 Task: In the Contact  JohnJackson@Zoho.com, Create email and send with subject: 'Elevate Your Success: Introducing a Transformative Opportunity', and with mail content 'Greetings,_x000D_
We're thrilled to introduce you to an exciting opportunity that will transform your industry. Get ready for a journey of innovation and success!_x000D_
Warm Regards', attach the document: Agenda.pdf and insert image: visitingcard.jpg. Below Warm Regards, write Linkedin and insert the URL: 'in.linkedin.com'. Mark checkbox to create task to follow up : In 1 week. Logged in from softage.10@softage.net
Action: Mouse moved to (92, 66)
Screenshot: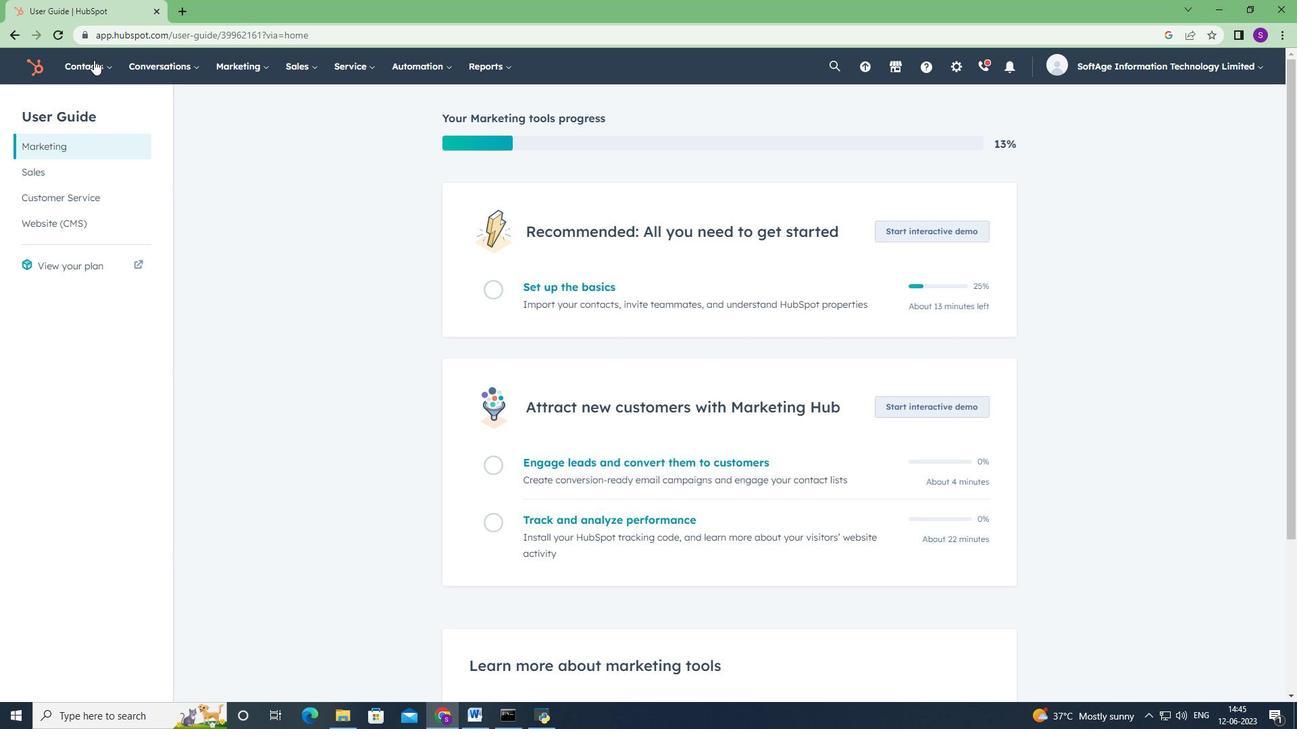 
Action: Mouse pressed left at (92, 66)
Screenshot: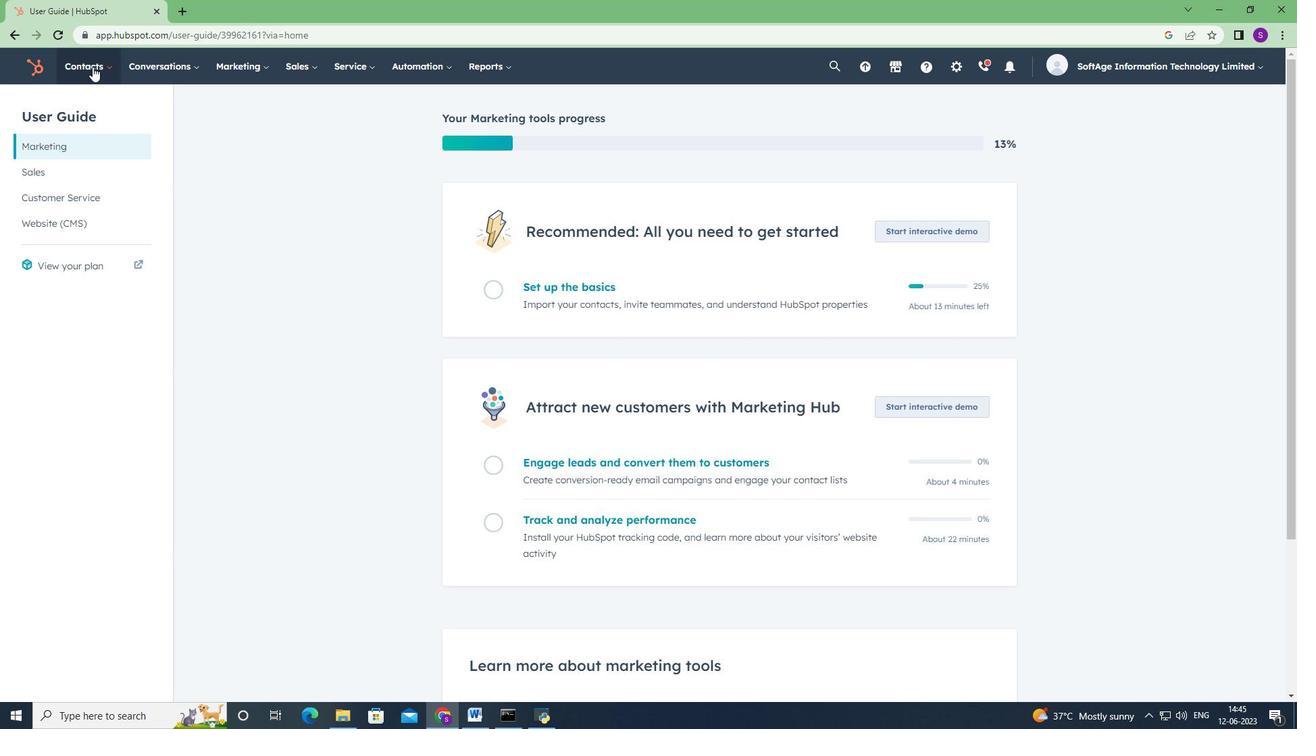 
Action: Mouse moved to (103, 103)
Screenshot: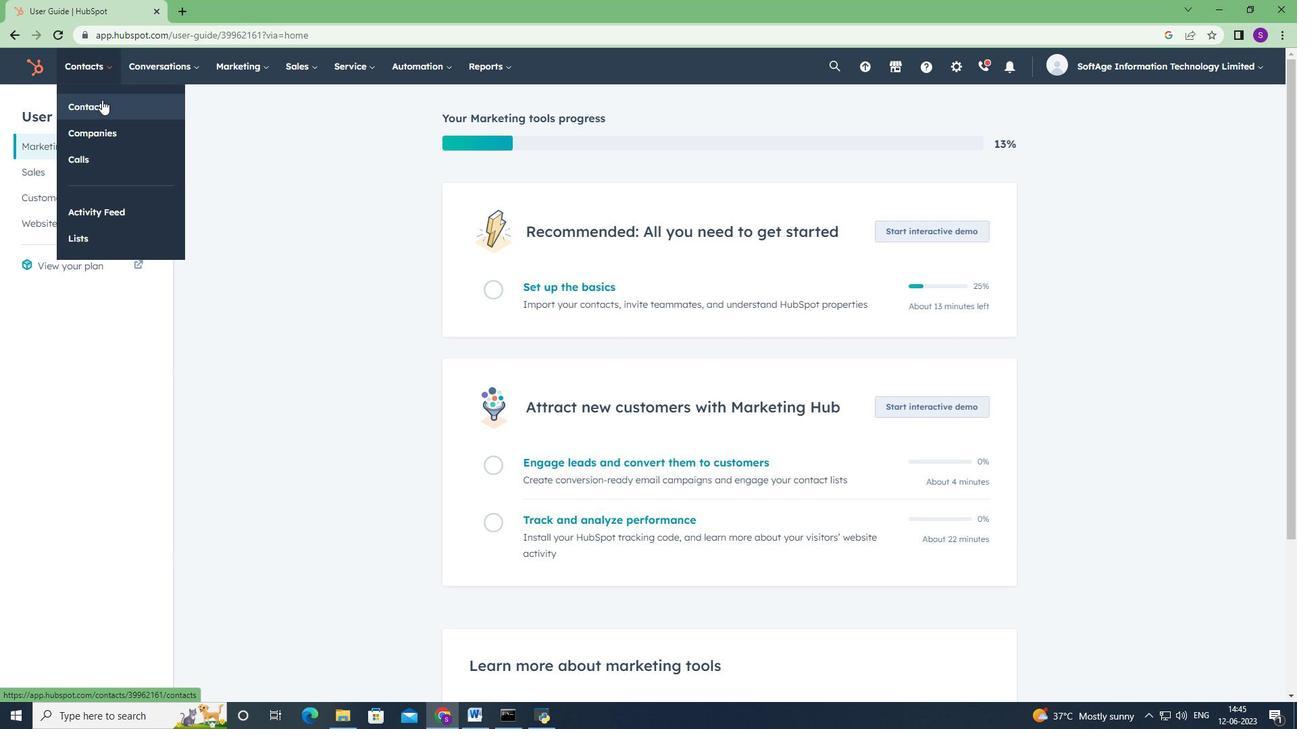 
Action: Mouse pressed left at (103, 103)
Screenshot: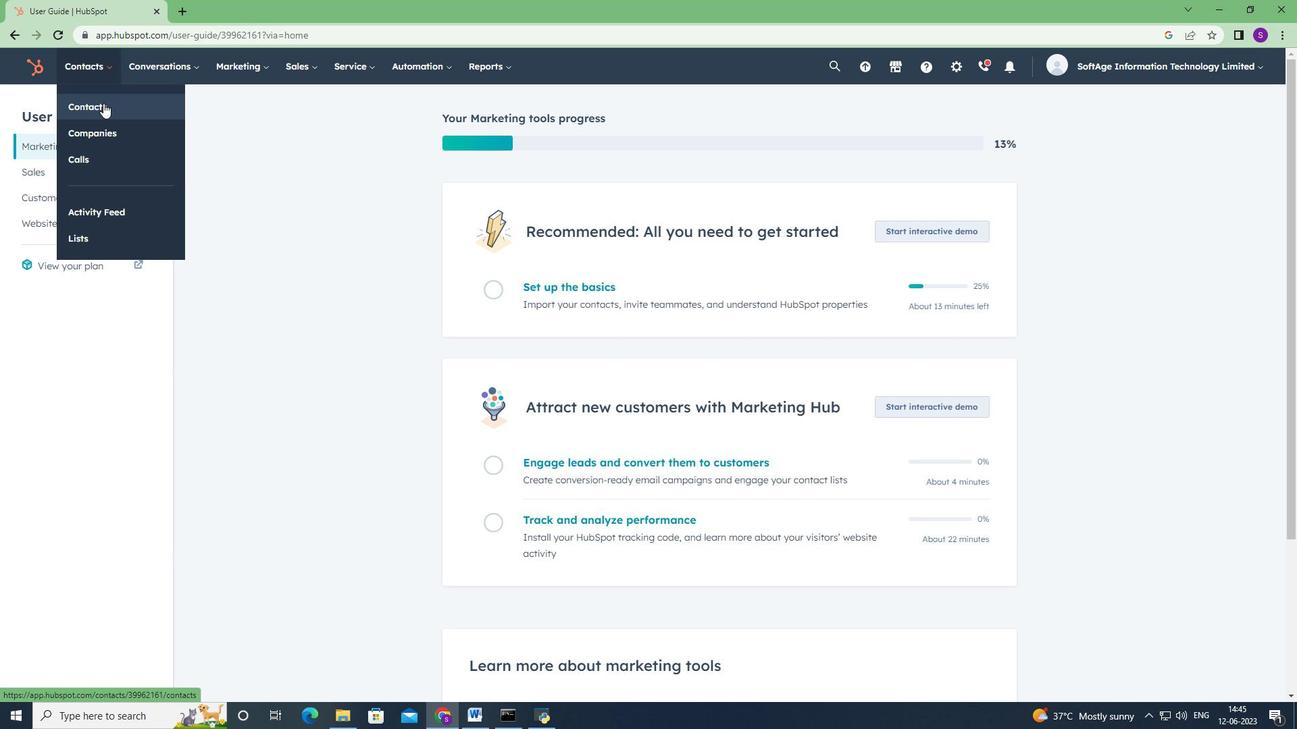
Action: Mouse moved to (117, 224)
Screenshot: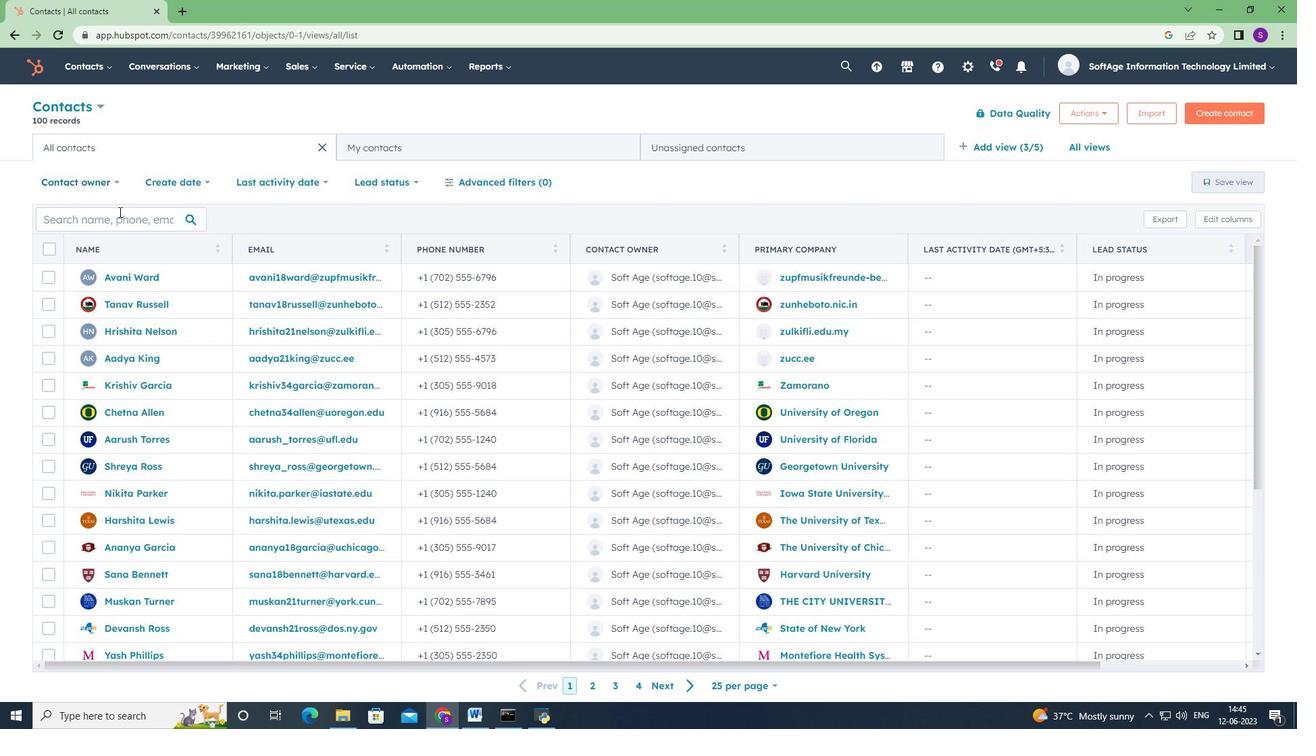 
Action: Mouse pressed left at (117, 224)
Screenshot: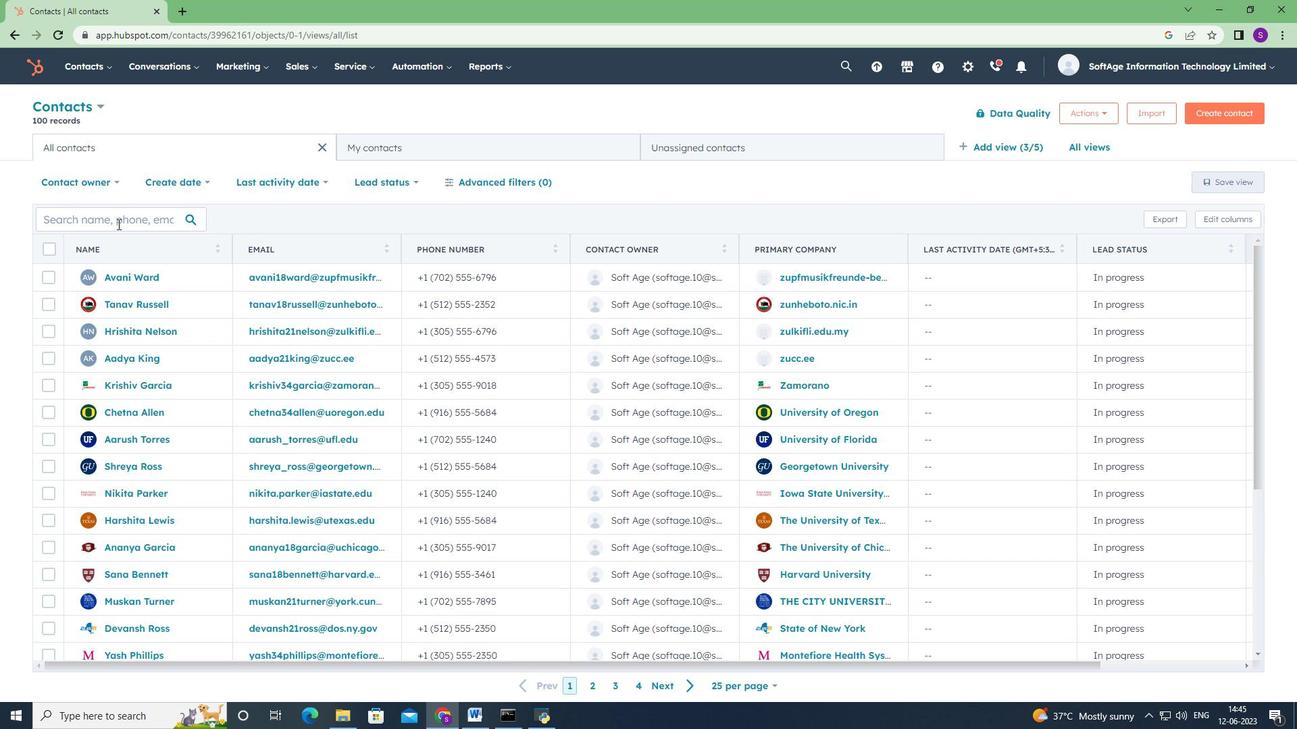 
Action: Mouse moved to (116, 224)
Screenshot: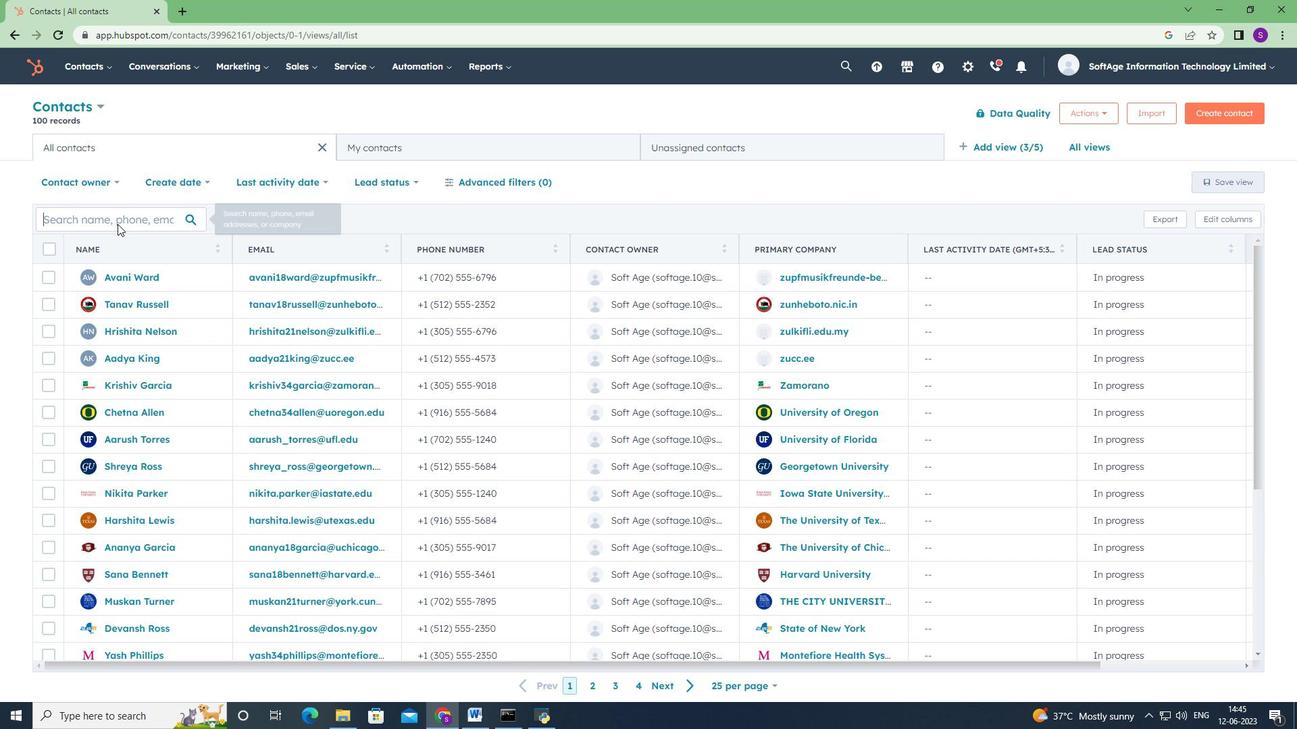 
Action: Key pressed <Key.shift>John<Key.shift>Jackson<Key.shift>@zoha<Key.backspace>o.com
Screenshot: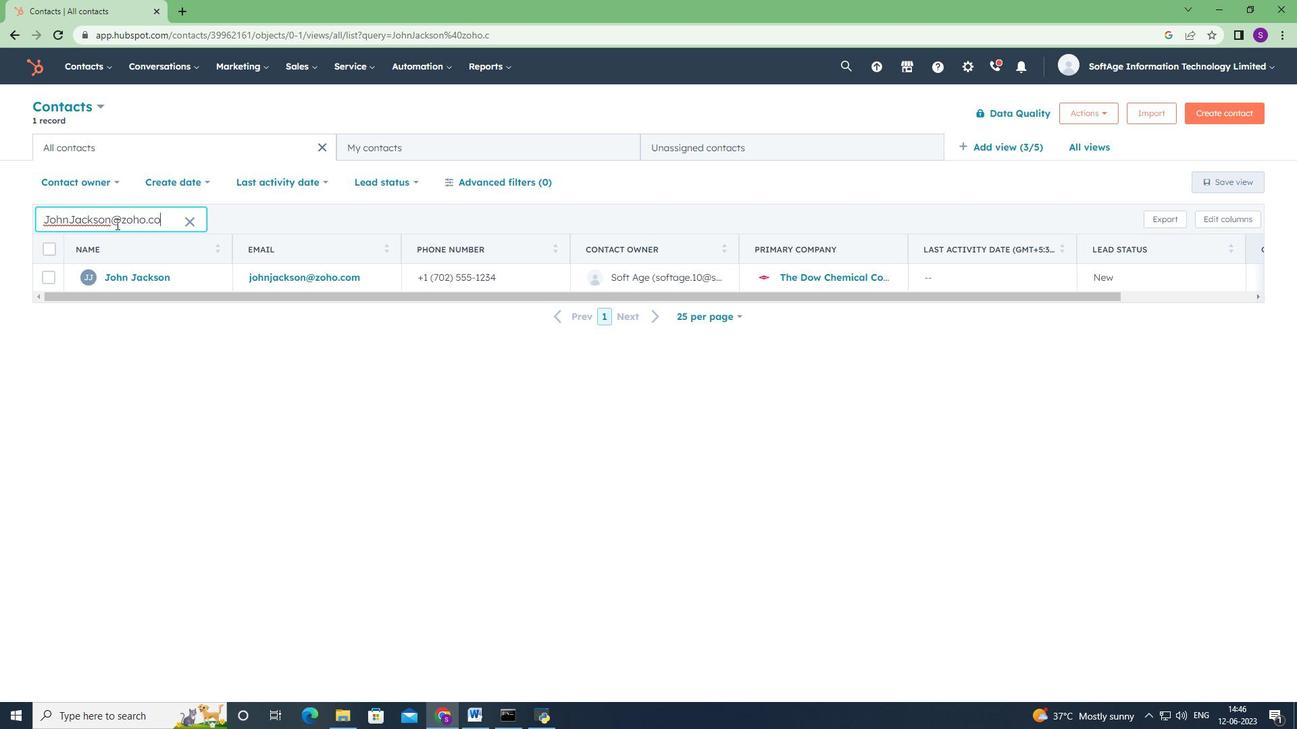 
Action: Mouse moved to (138, 279)
Screenshot: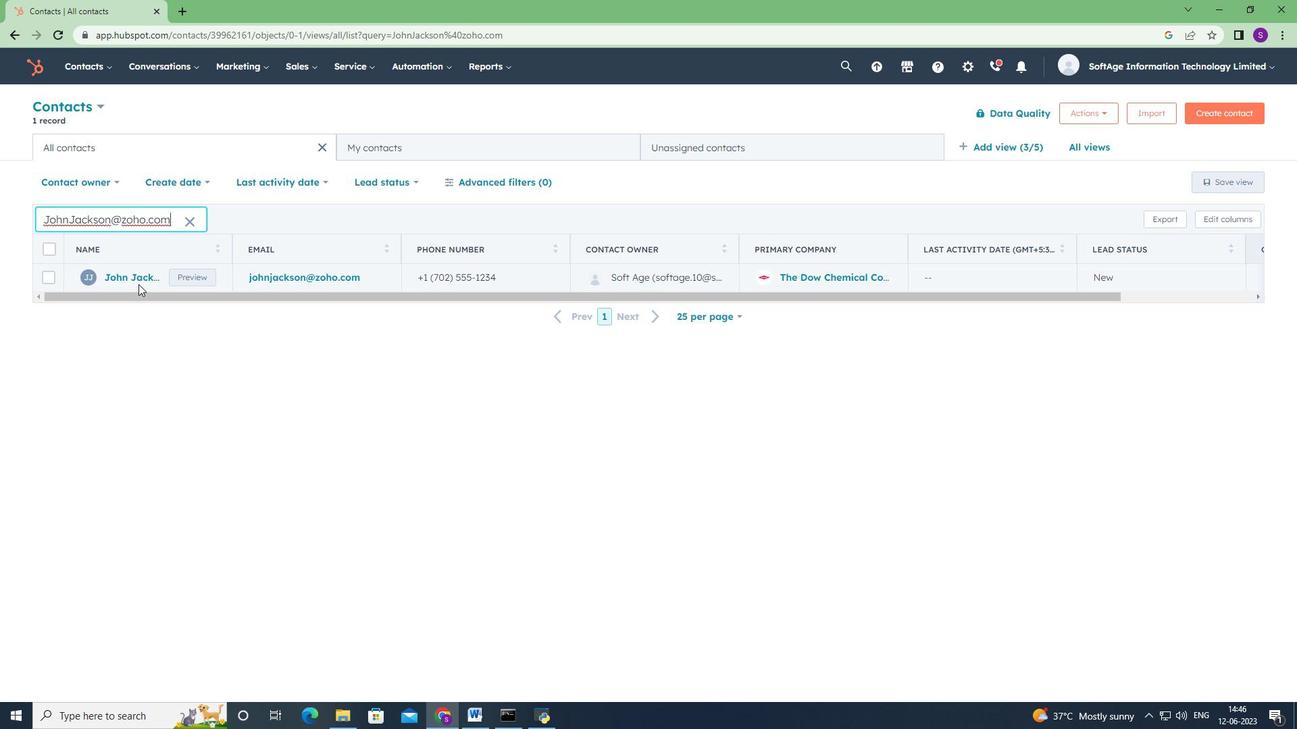 
Action: Mouse pressed left at (138, 279)
Screenshot: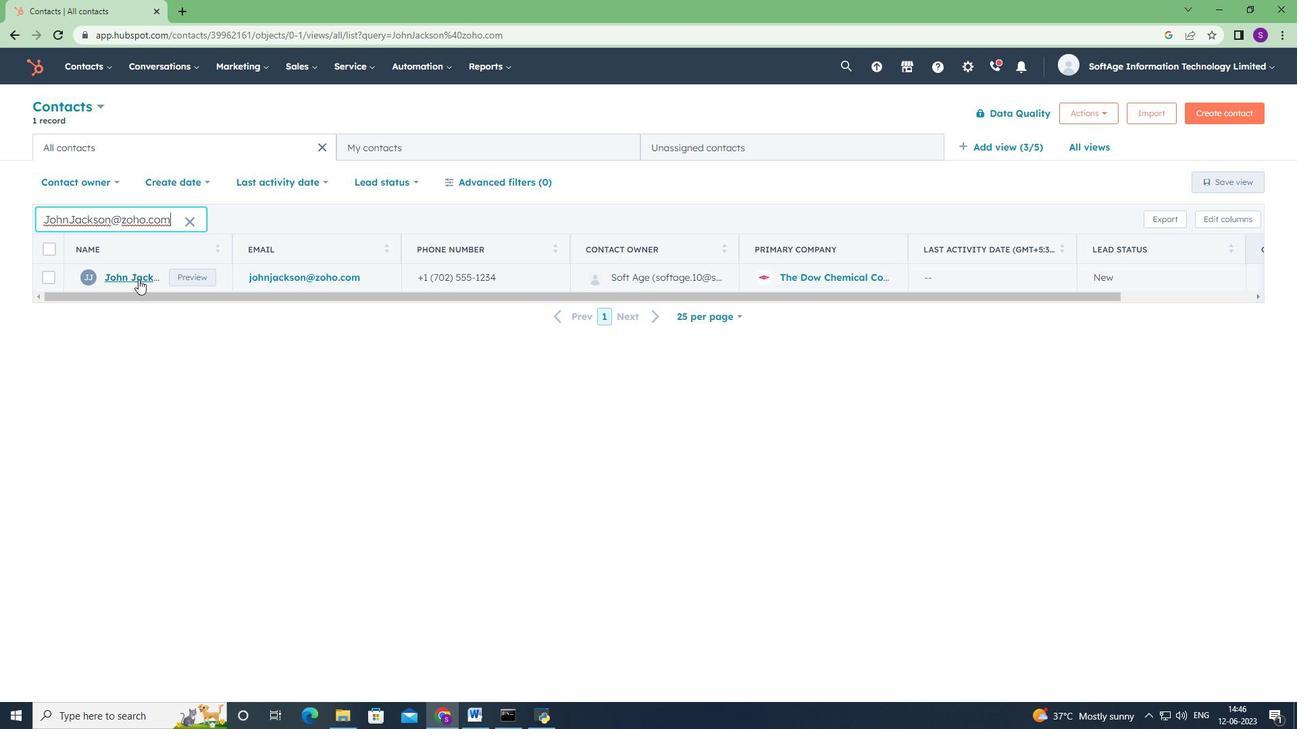 
Action: Mouse moved to (91, 233)
Screenshot: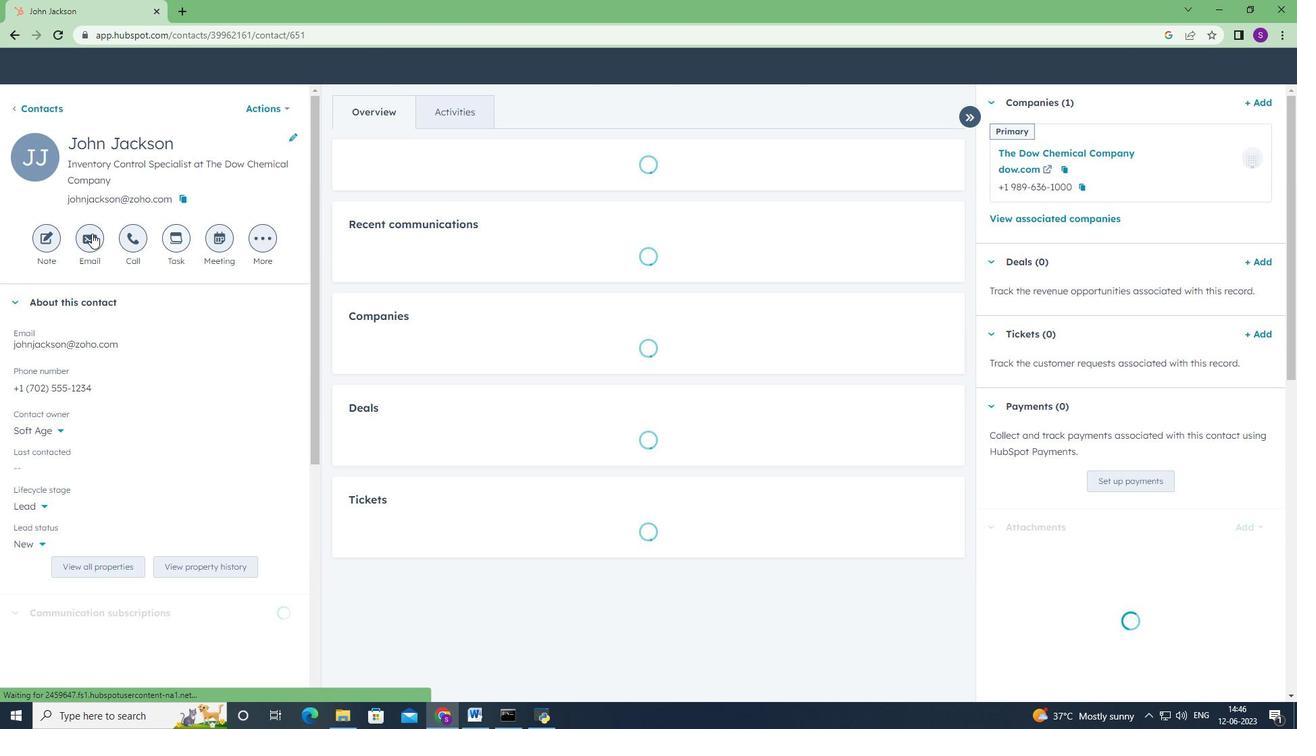 
Action: Mouse pressed left at (91, 233)
Screenshot: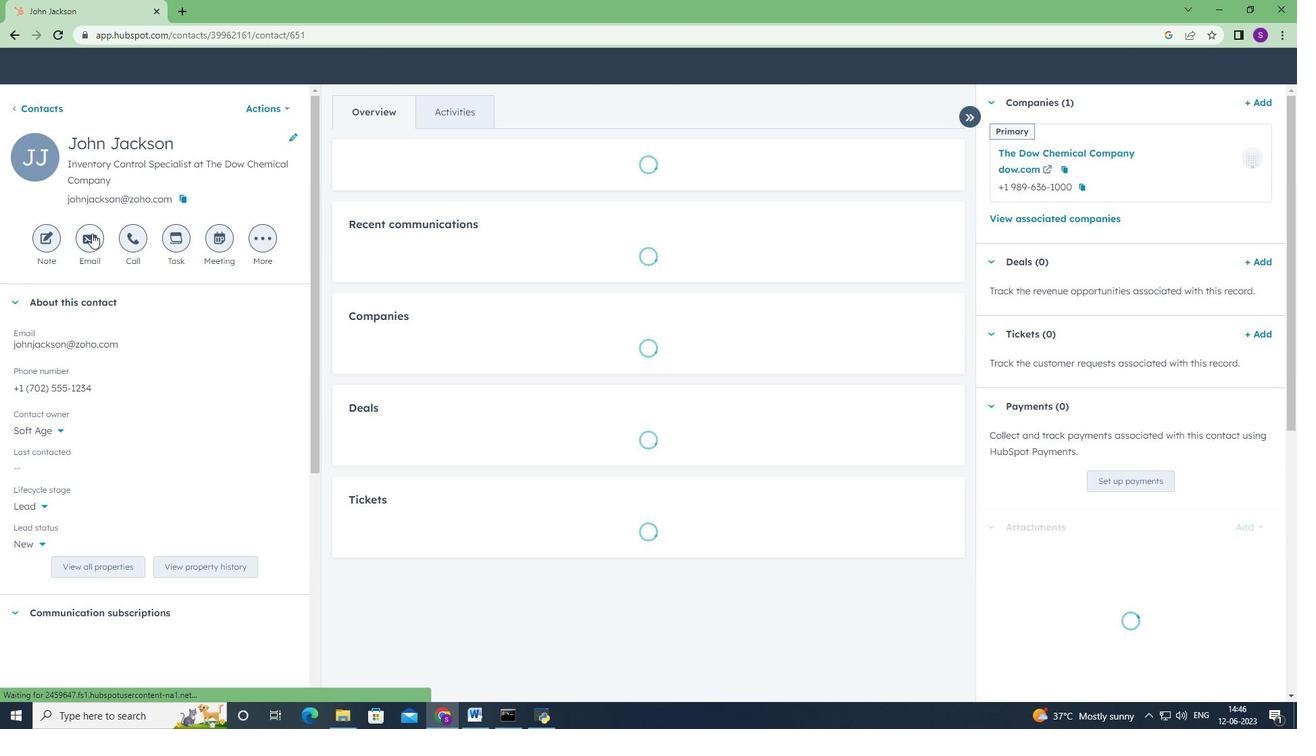 
Action: Mouse moved to (819, 485)
Screenshot: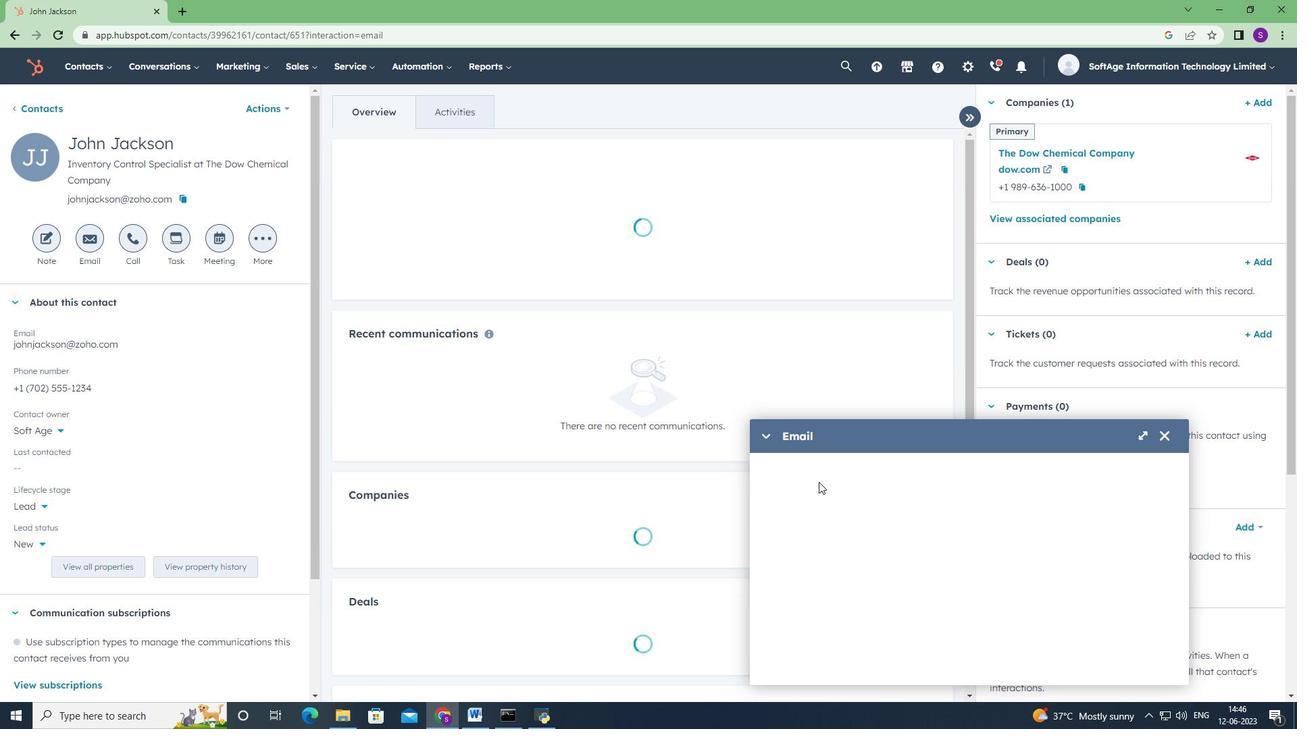
Action: Mouse scrolled (819, 485) with delta (0, 0)
Screenshot: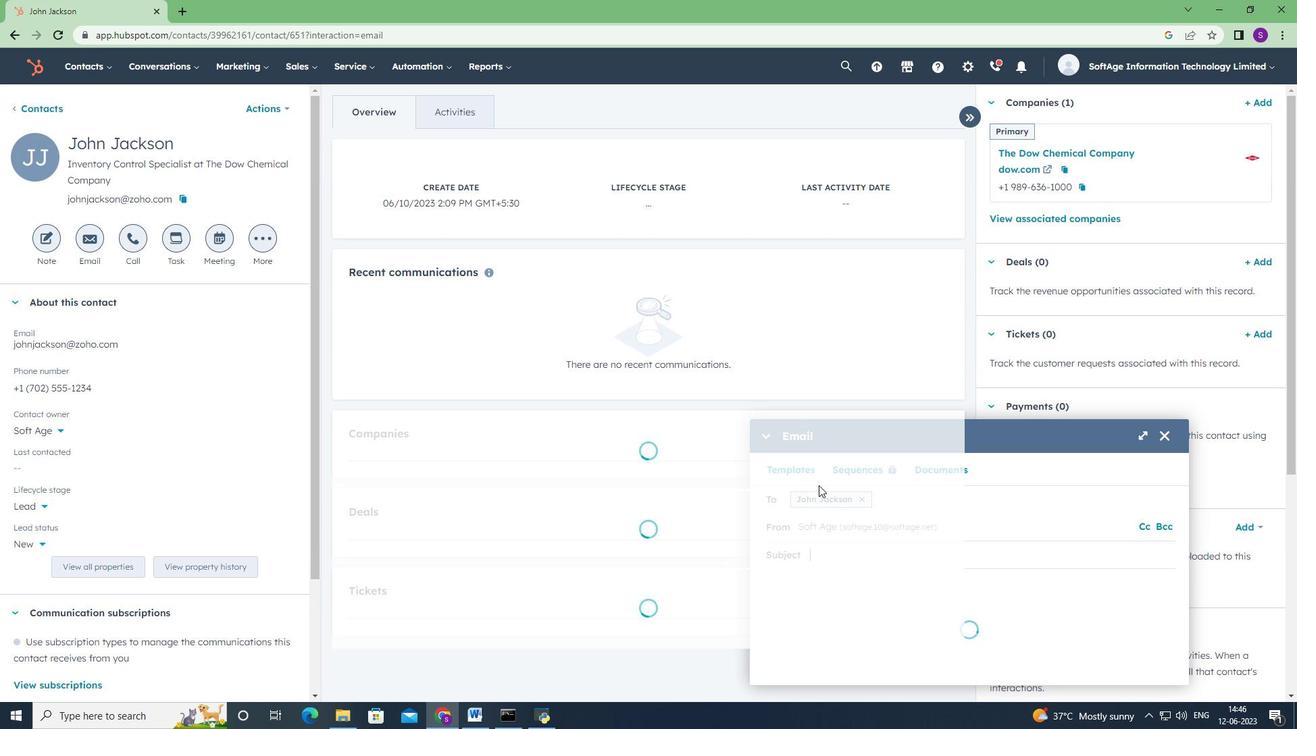 
Action: Mouse scrolled (819, 485) with delta (0, 0)
Screenshot: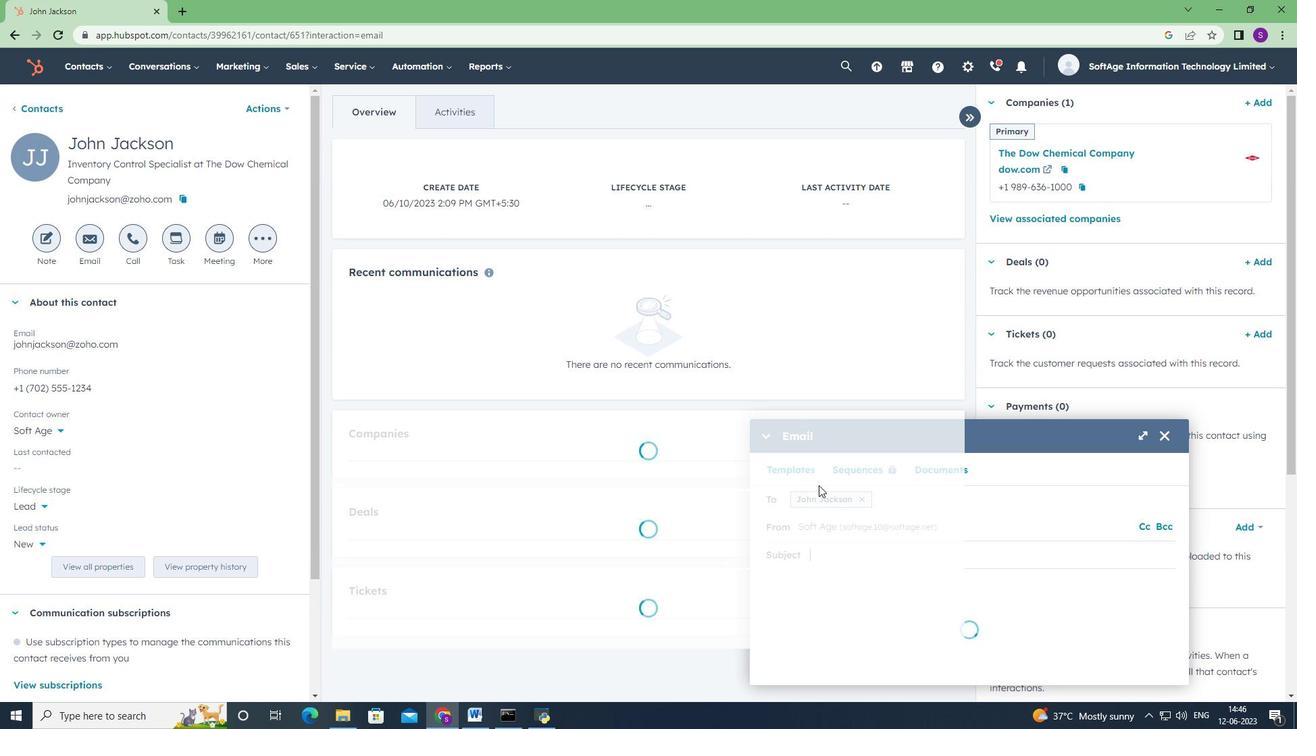
Action: Mouse scrolled (819, 485) with delta (0, 0)
Screenshot: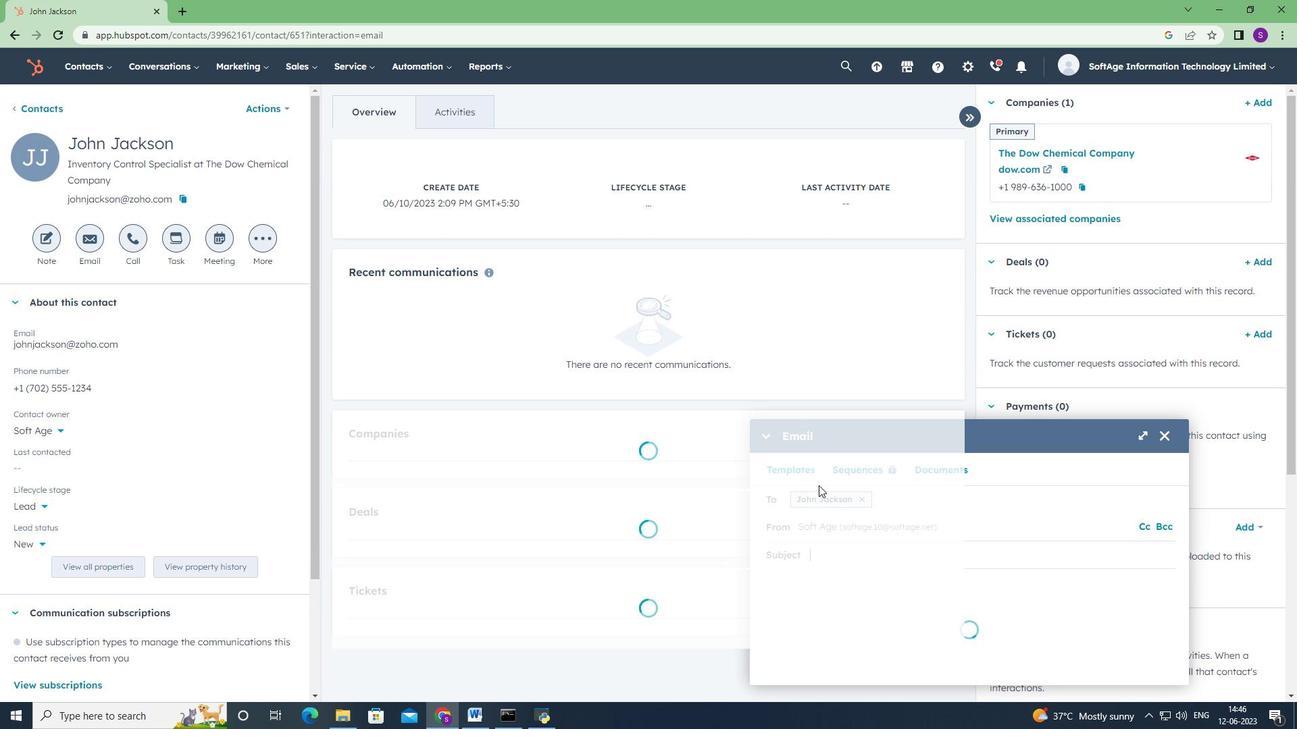 
Action: Mouse moved to (821, 456)
Screenshot: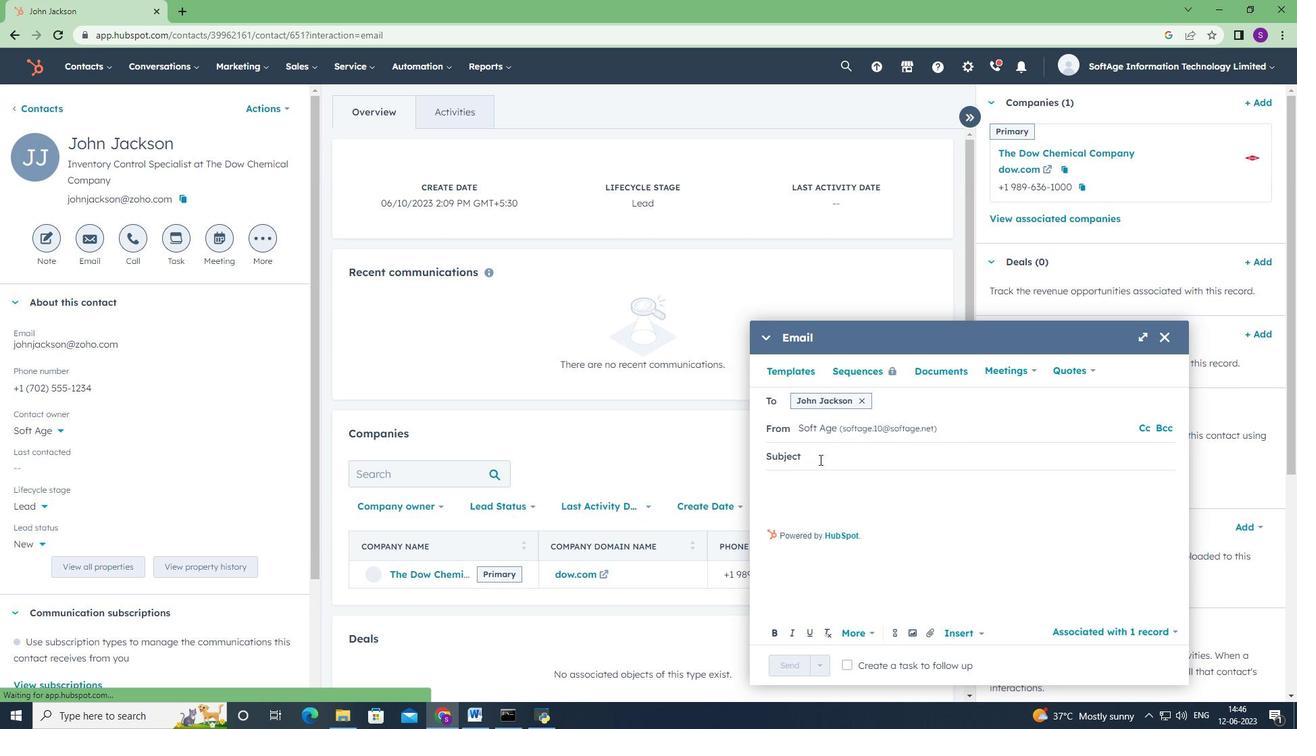
Action: Mouse pressed left at (821, 456)
Screenshot: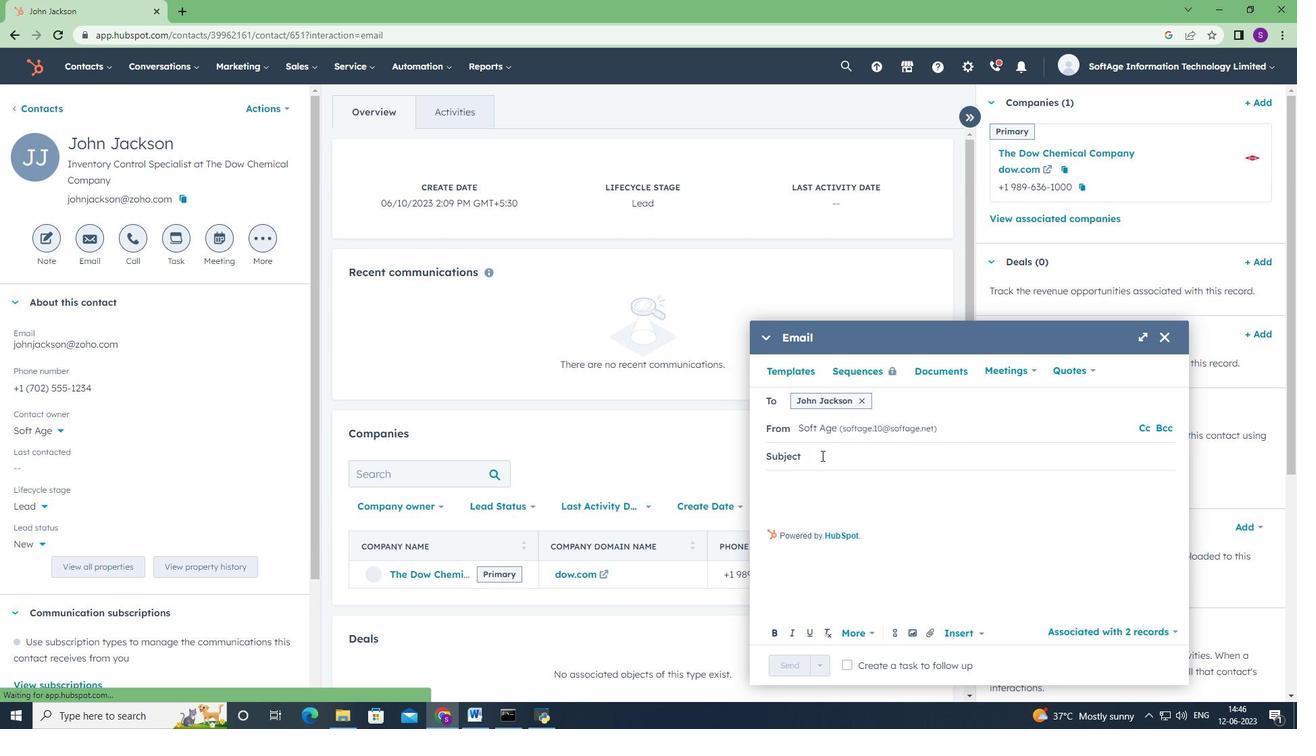 
Action: Key pressed <Key.shift><Key.shift><Key.shift><Key.shift><Key.shift>Elevate<Key.space><Key.shift>Your<Key.space><Key.shift>Success<Key.shift>:<Key.space><Key.shift>Introducing<Key.space>a<Key.space><Key.shift>Transformative<Key.space><Key.shift>Opportunity
Screenshot: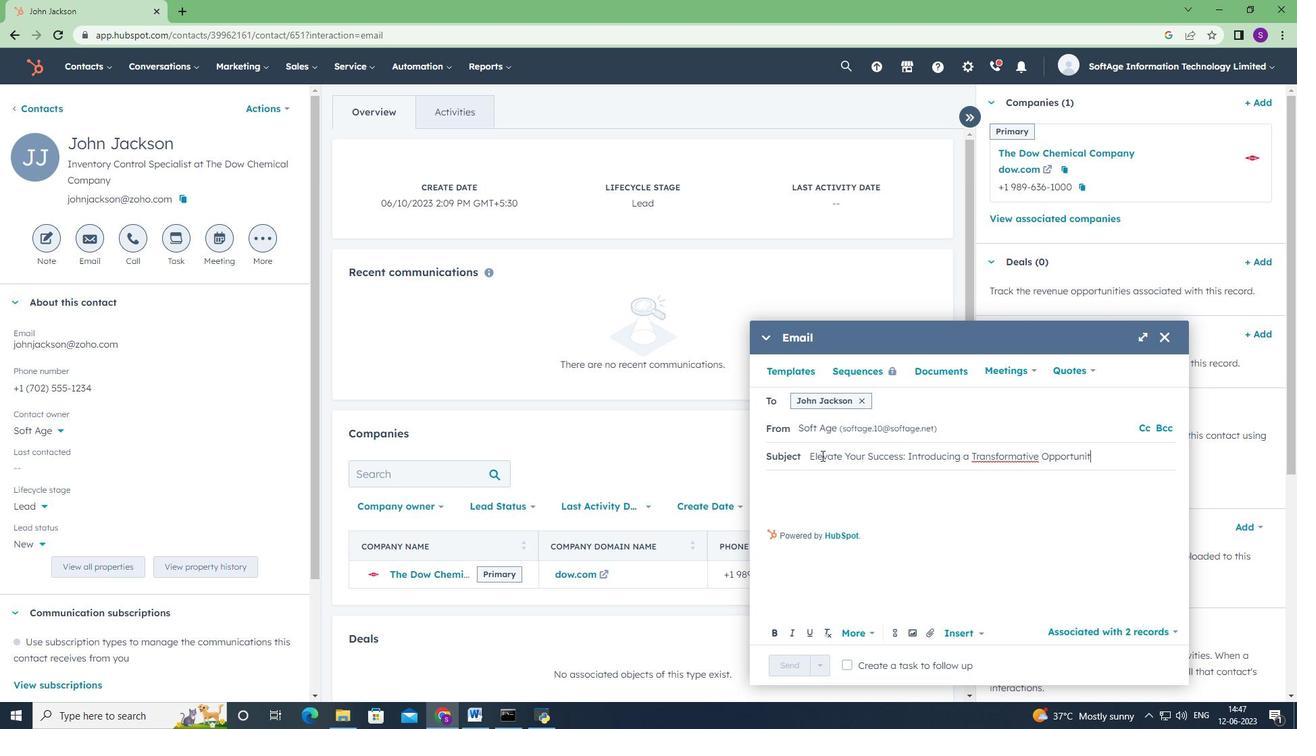 
Action: Mouse moved to (844, 486)
Screenshot: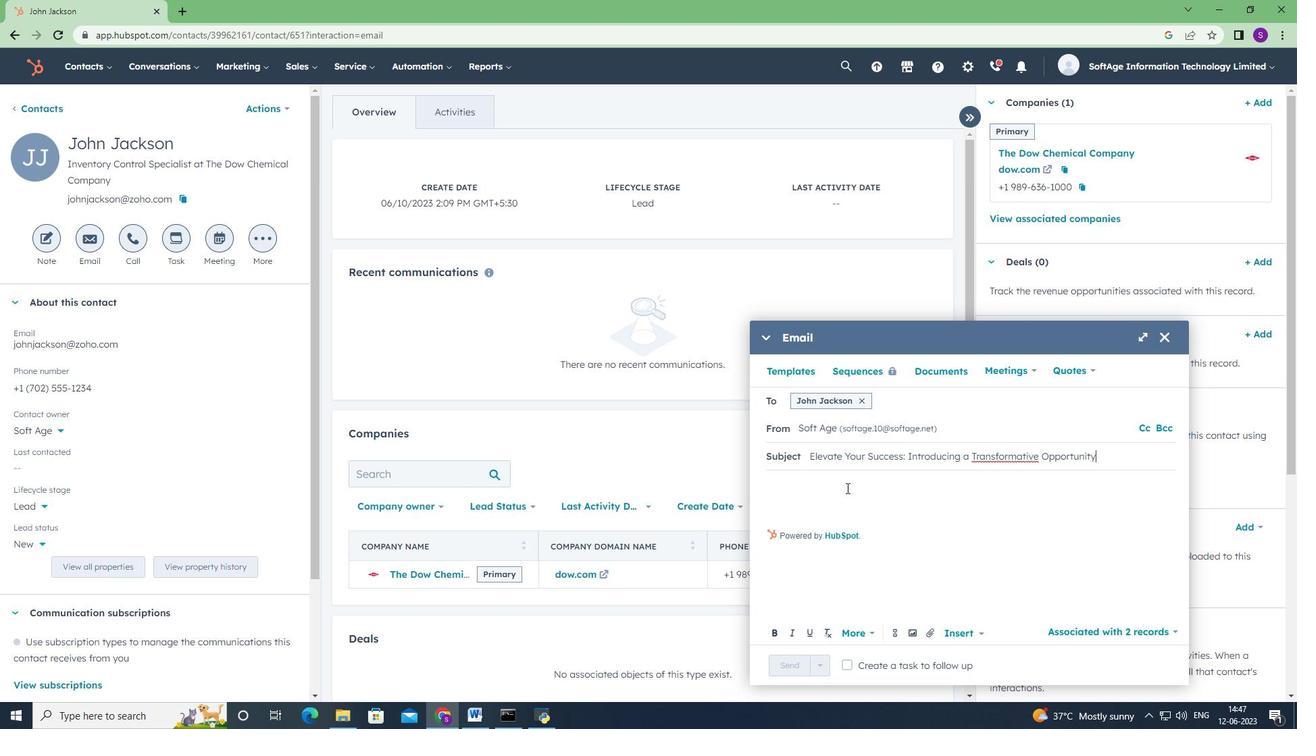 
Action: Mouse pressed left at (844, 486)
Screenshot: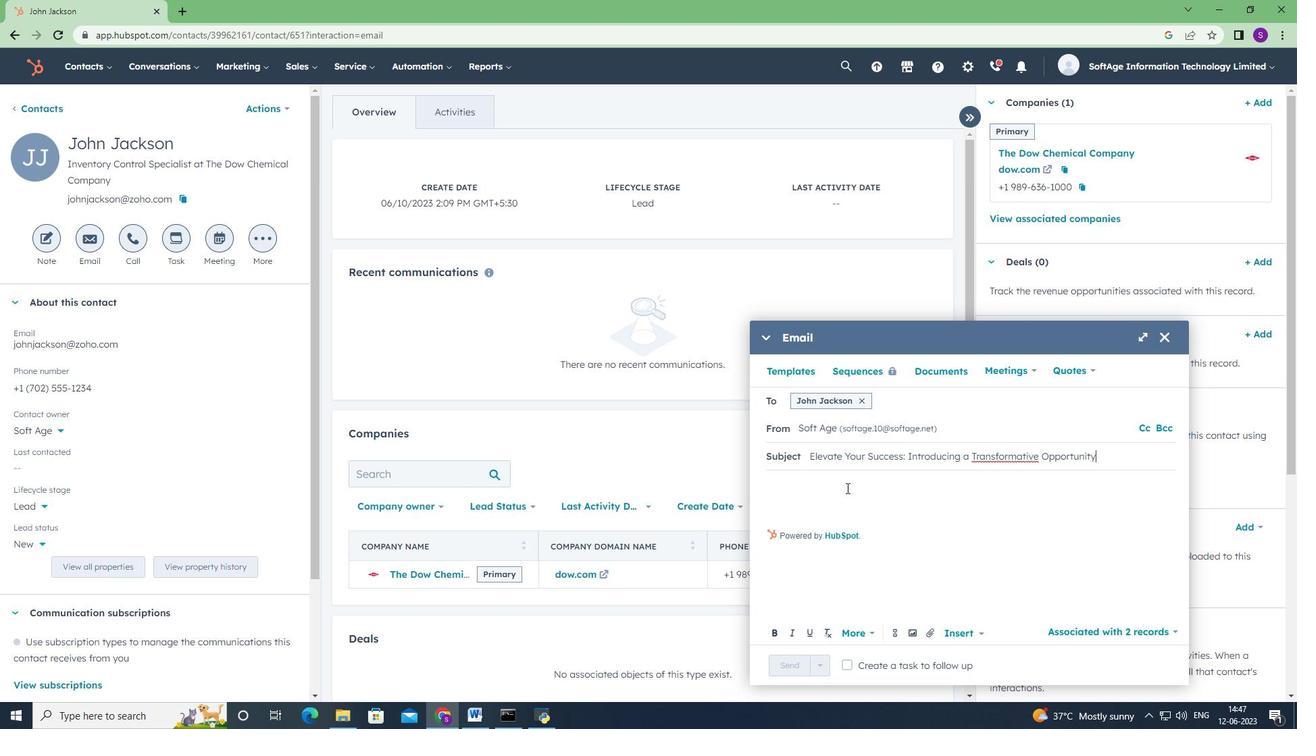
Action: Key pressed <Key.shift><Key.shift><Key.shift><Key.shift><Key.shift><Key.shift><Key.shift>Greetings
Screenshot: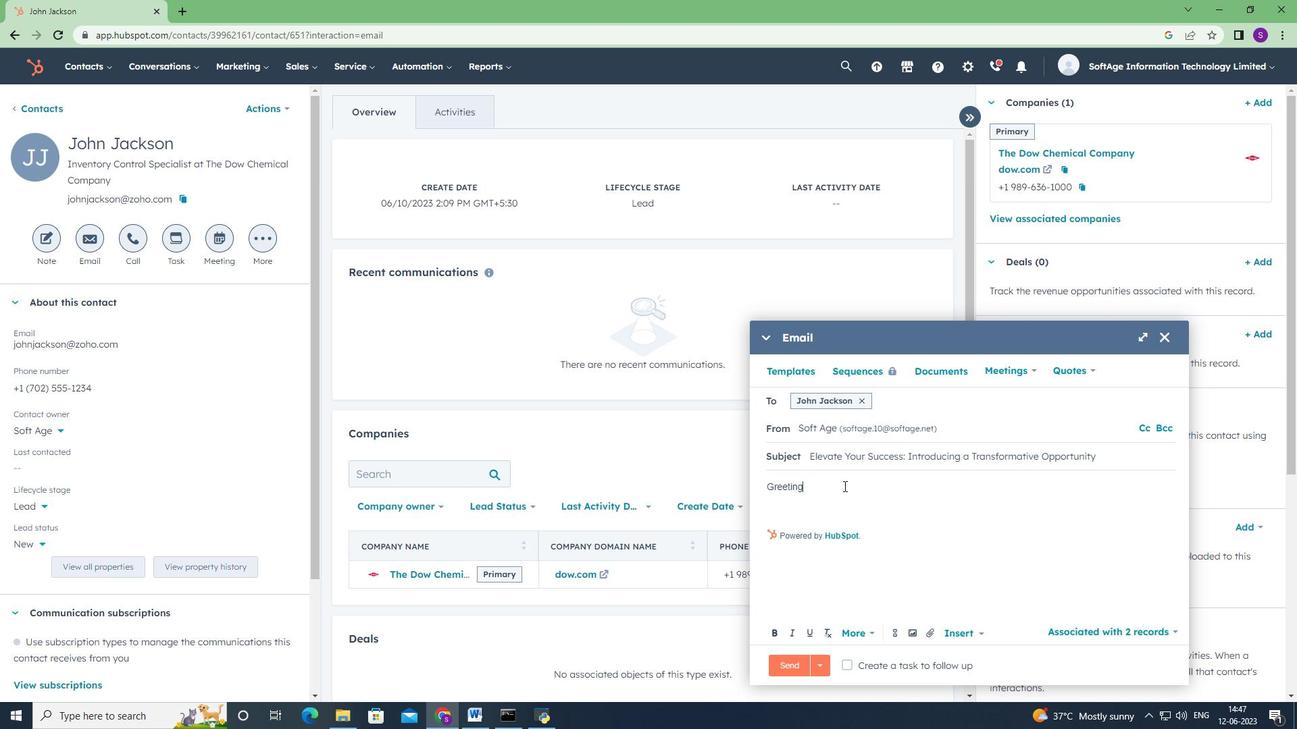 
Action: Mouse moved to (828, 503)
Screenshot: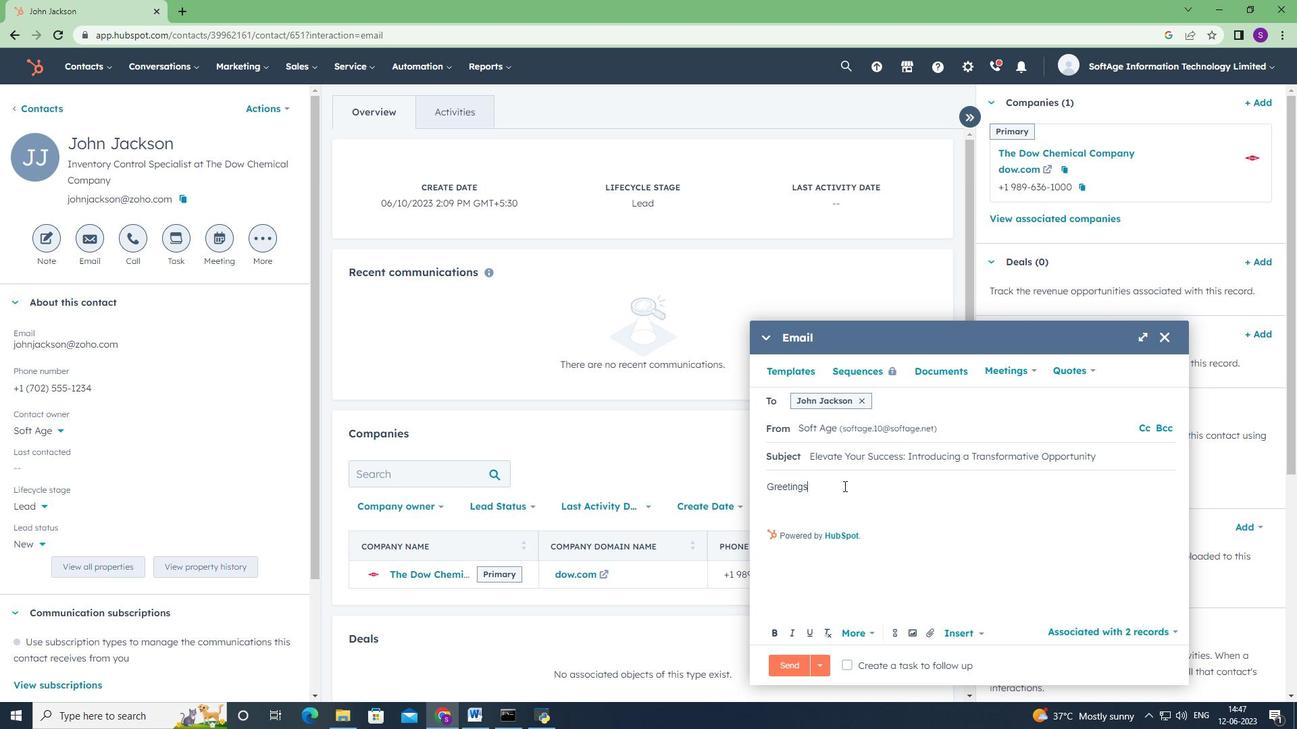 
Action: Key pressed <Key.enter><Key.shift><Key.shift><Key.shift><Key.shift><Key.shift><Key.shift><Key.shift><Key.shift><Key.shift><Key.shift><Key.shift><Key.shift><Key.shift><Key.shift><Key.shift><Key.shift><Key.shift><Key.shift><Key.shift><Key.shift><Key.shift><Key.shift><Key.shift><Key.shift>We're<Key.space><Key.shift><Key.shift><Key.shift><Key.shift>thrilled<Key.space>to<Key.space>introduce<Key.space>you<Key.space>to<Key.space>an<Key.space>exciting<Key.space>opportunity<Key.space>that<Key.space>will<Key.space>transform<Key.space>your<Key.space>industry.<Key.space><Key.shift>Get<Key.space>ready<Key.space><Key.shift>Fo<Key.backspace><Key.backspace>for<Key.space>a<Key.space>journey<Key.space>of<Key.space>innovation<Key.space>and<Key.space>success<Key.shift>!<Key.enter><Key.shift>Warm<Key.space><Key.shift>Regards
Screenshot: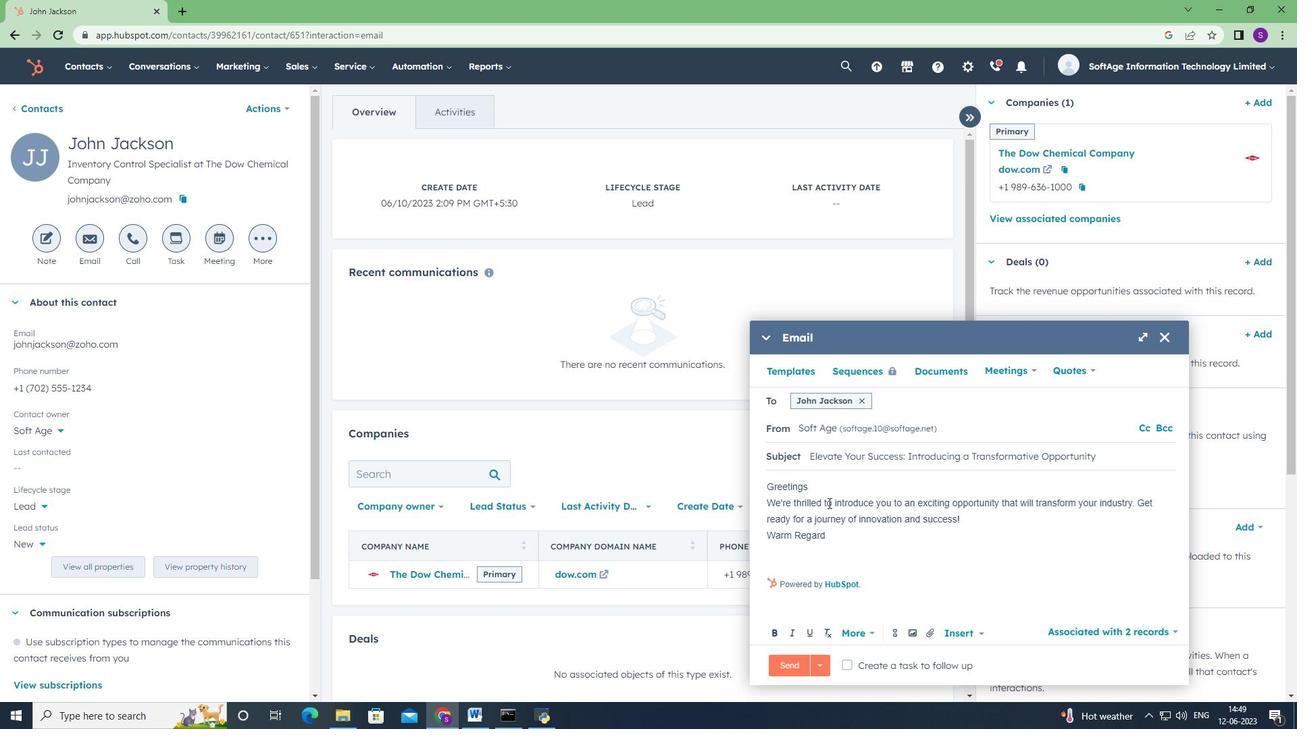 
Action: Mouse moved to (929, 635)
Screenshot: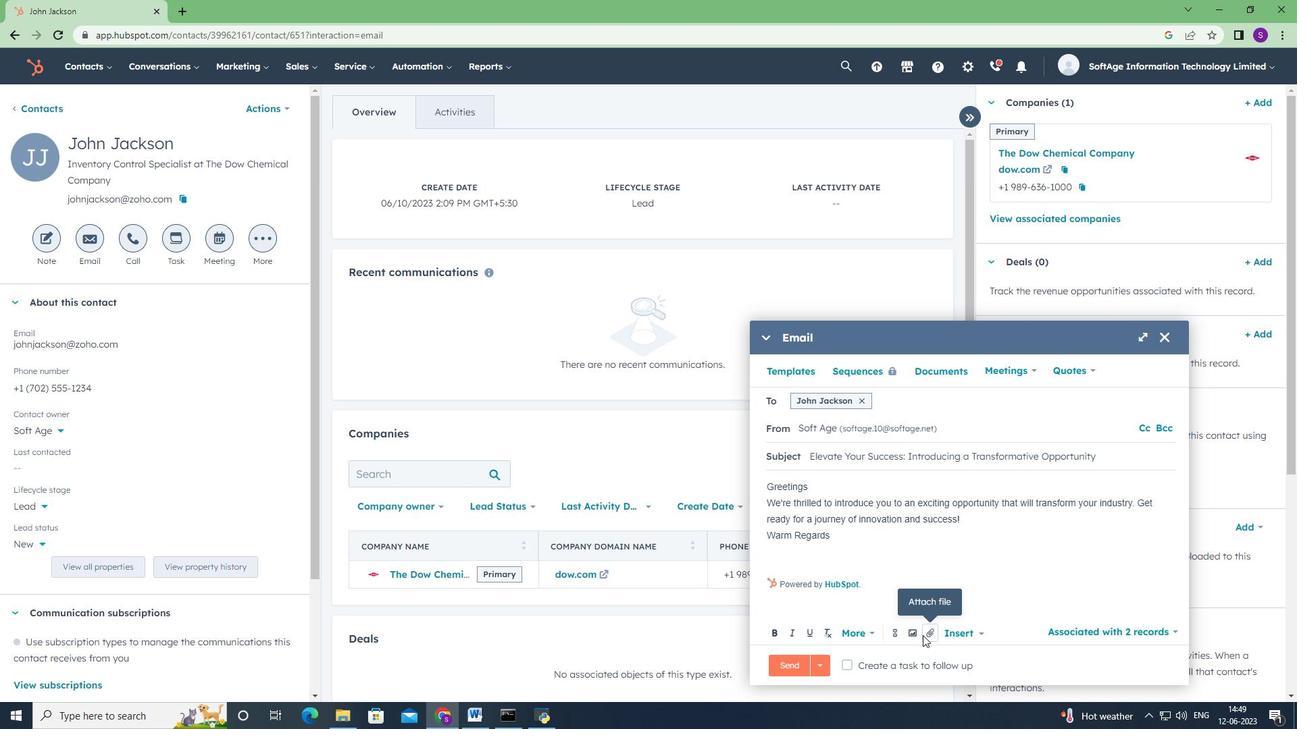 
Action: Mouse pressed left at (929, 635)
Screenshot: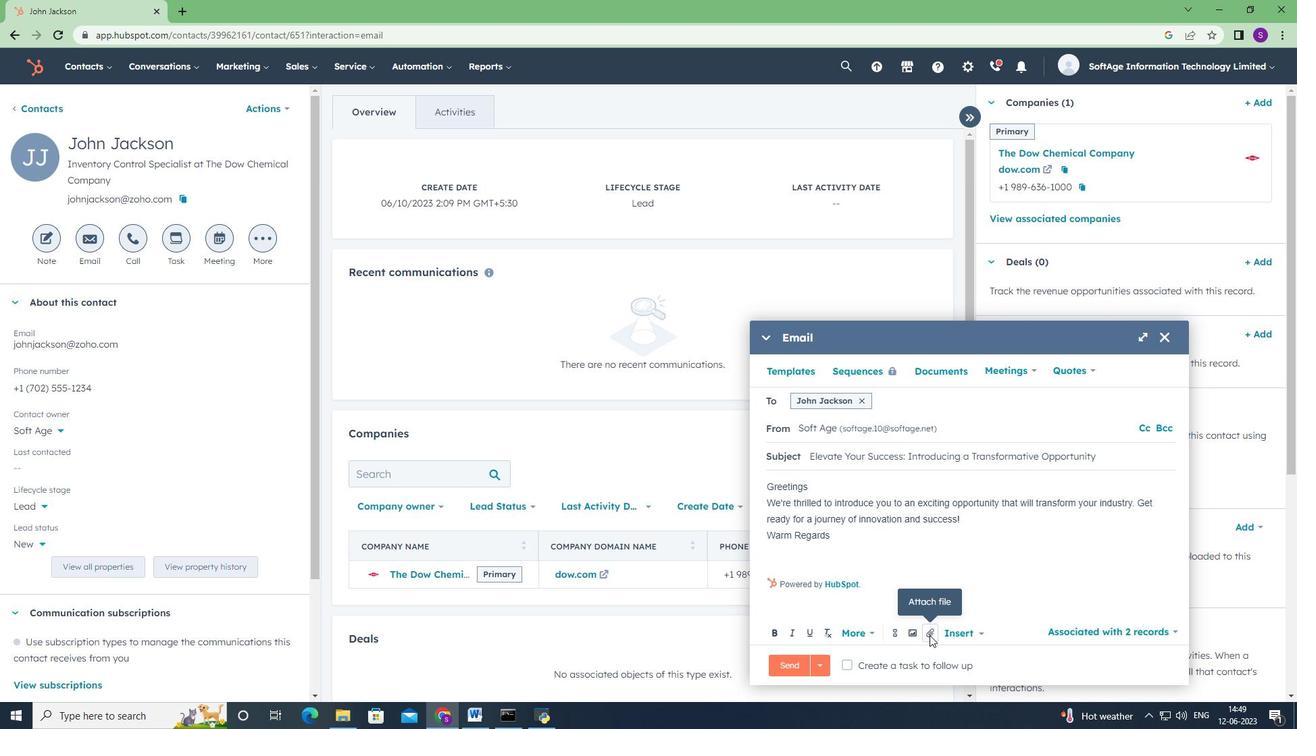 
Action: Mouse moved to (951, 592)
Screenshot: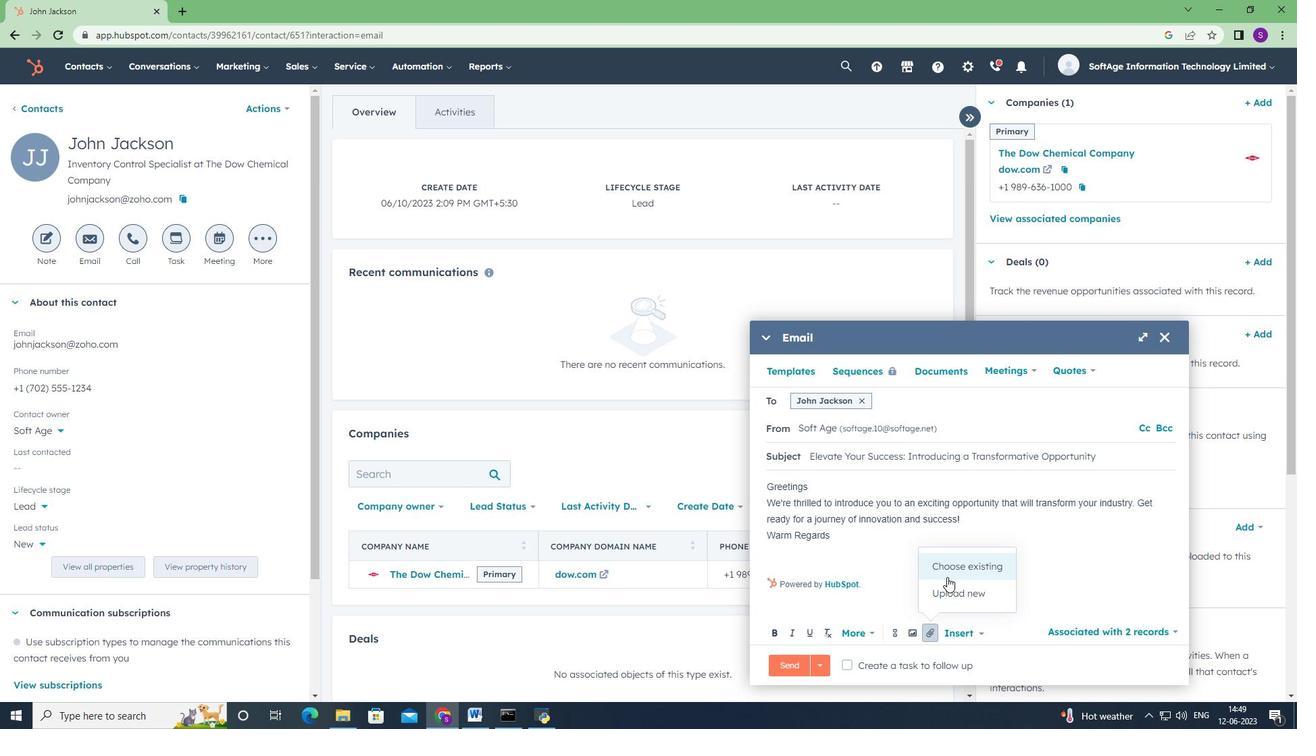 
Action: Mouse pressed left at (951, 592)
Screenshot: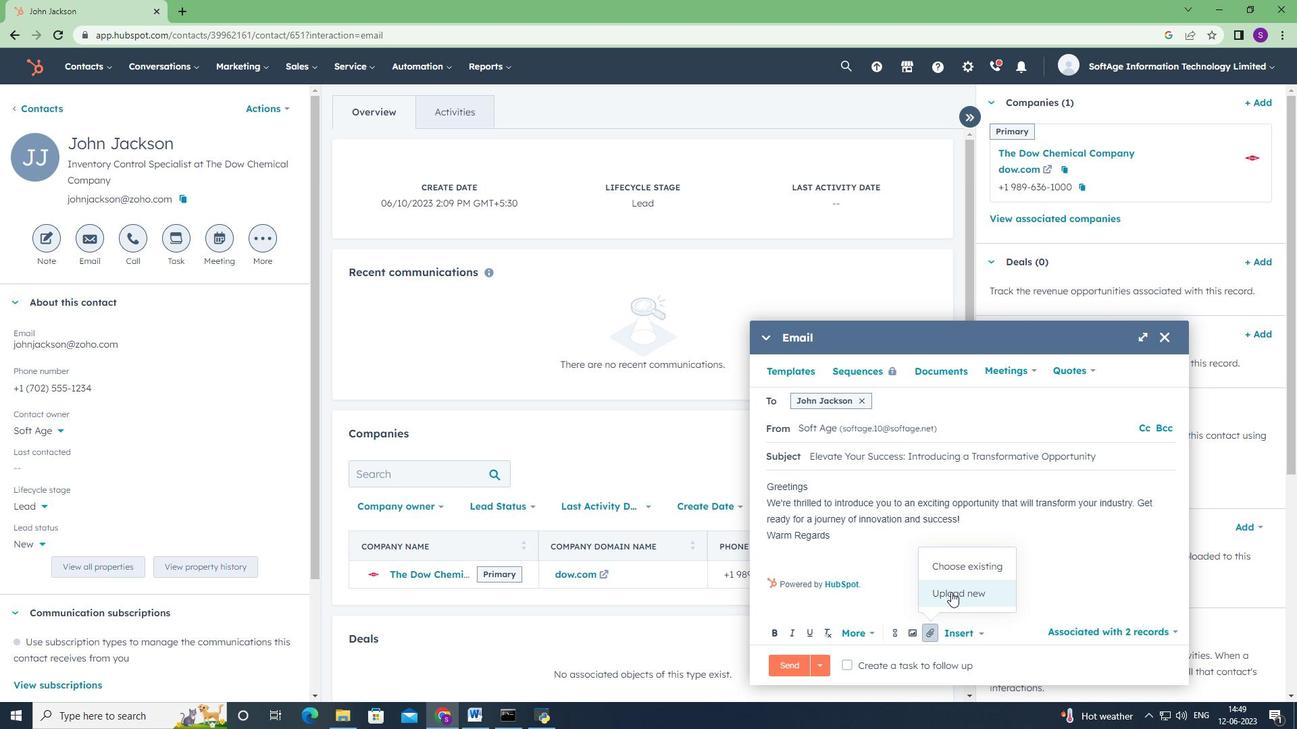 
Action: Mouse moved to (76, 170)
Screenshot: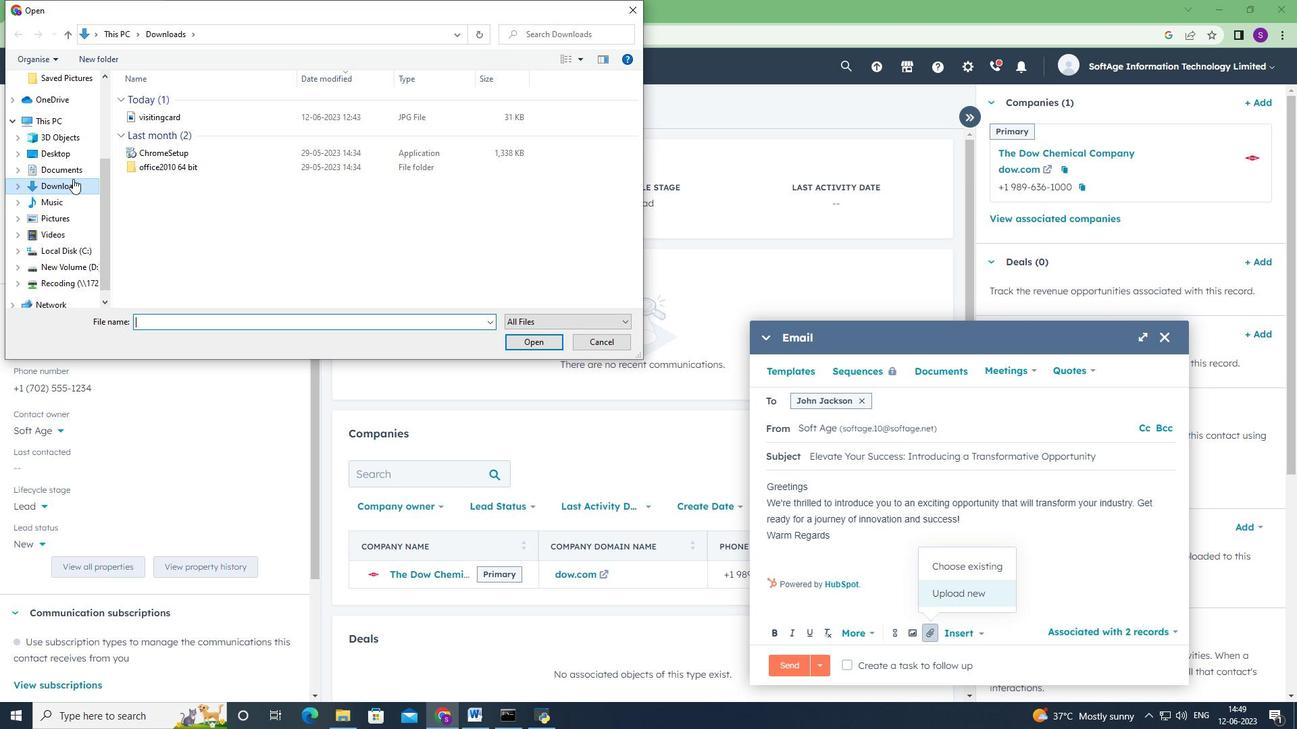 
Action: Mouse pressed left at (76, 170)
Screenshot: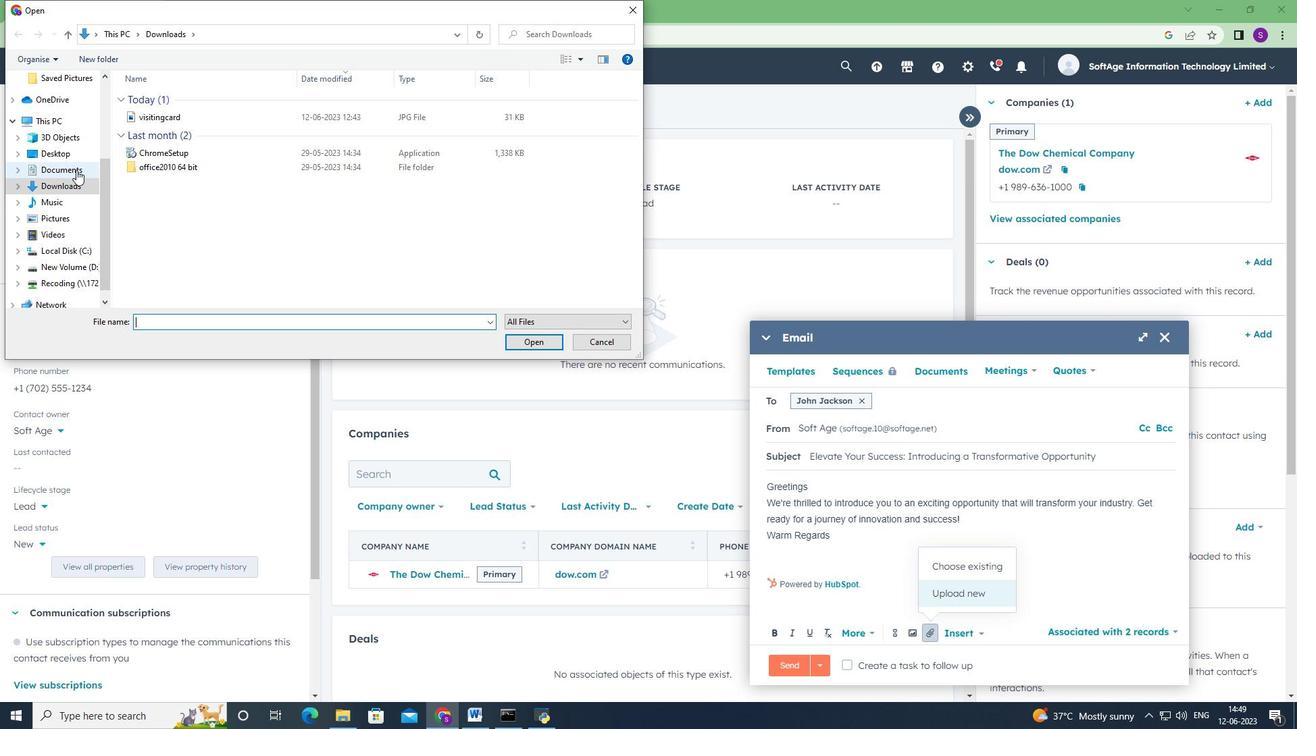 
Action: Mouse moved to (178, 91)
Screenshot: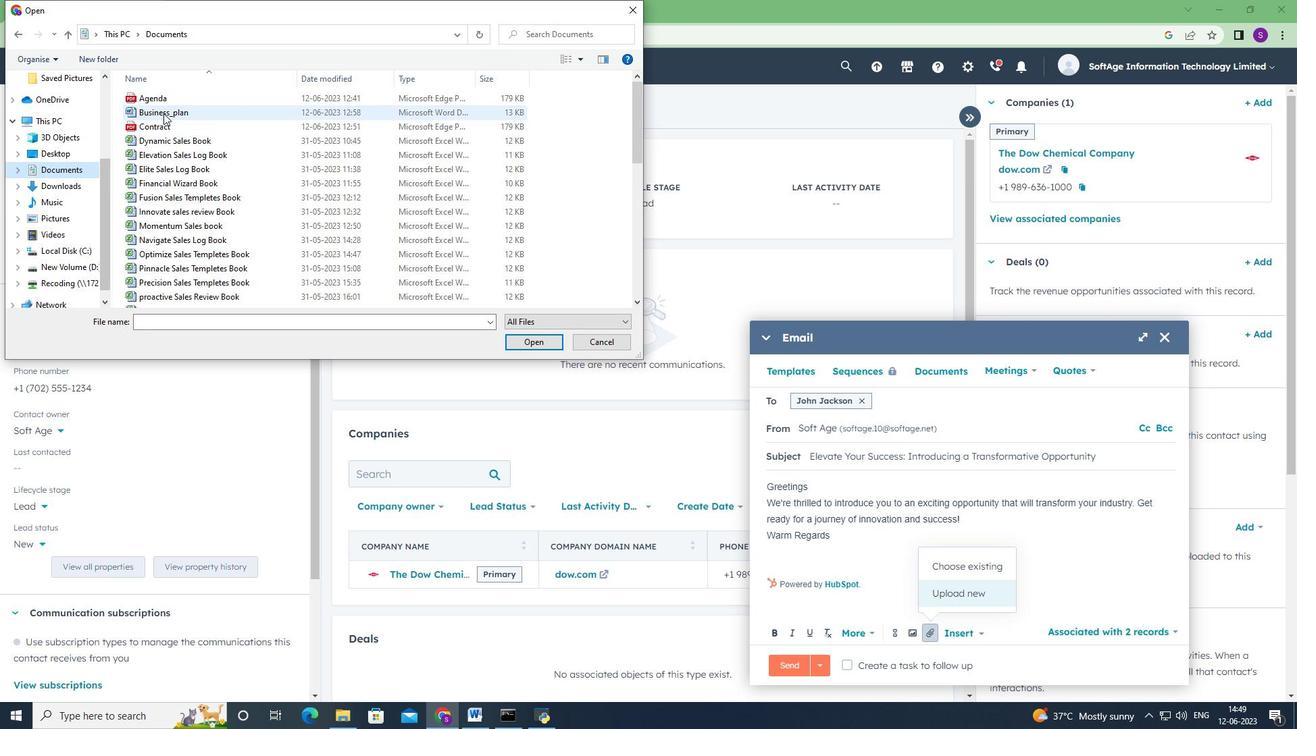 
Action: Mouse pressed left at (178, 91)
Screenshot: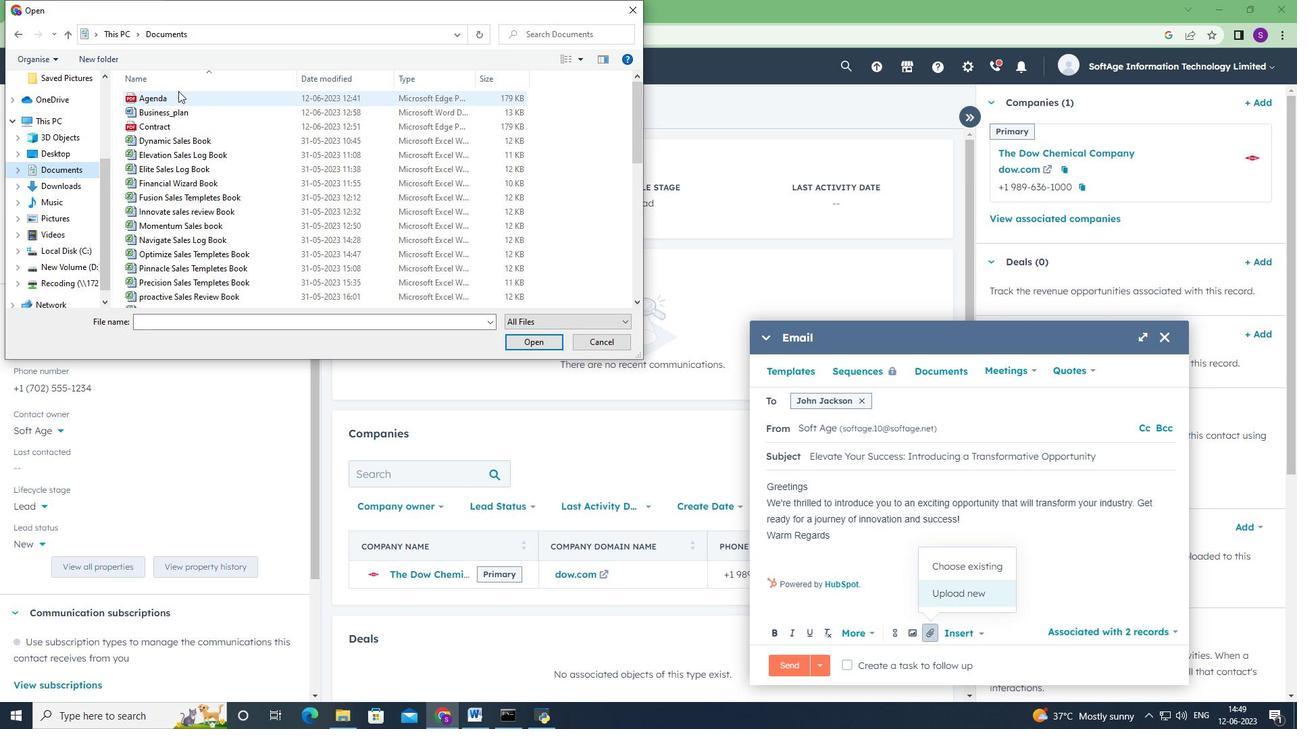 
Action: Mouse moved to (543, 344)
Screenshot: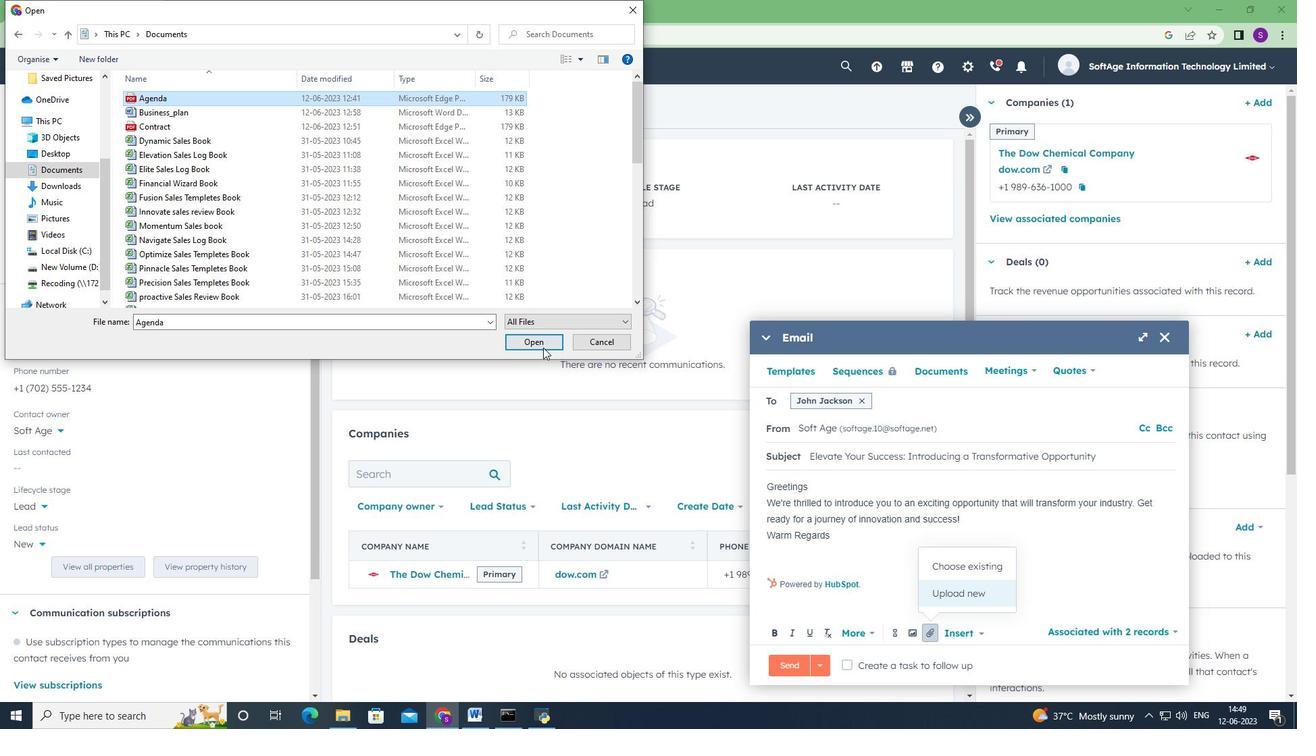 
Action: Mouse pressed left at (543, 344)
Screenshot: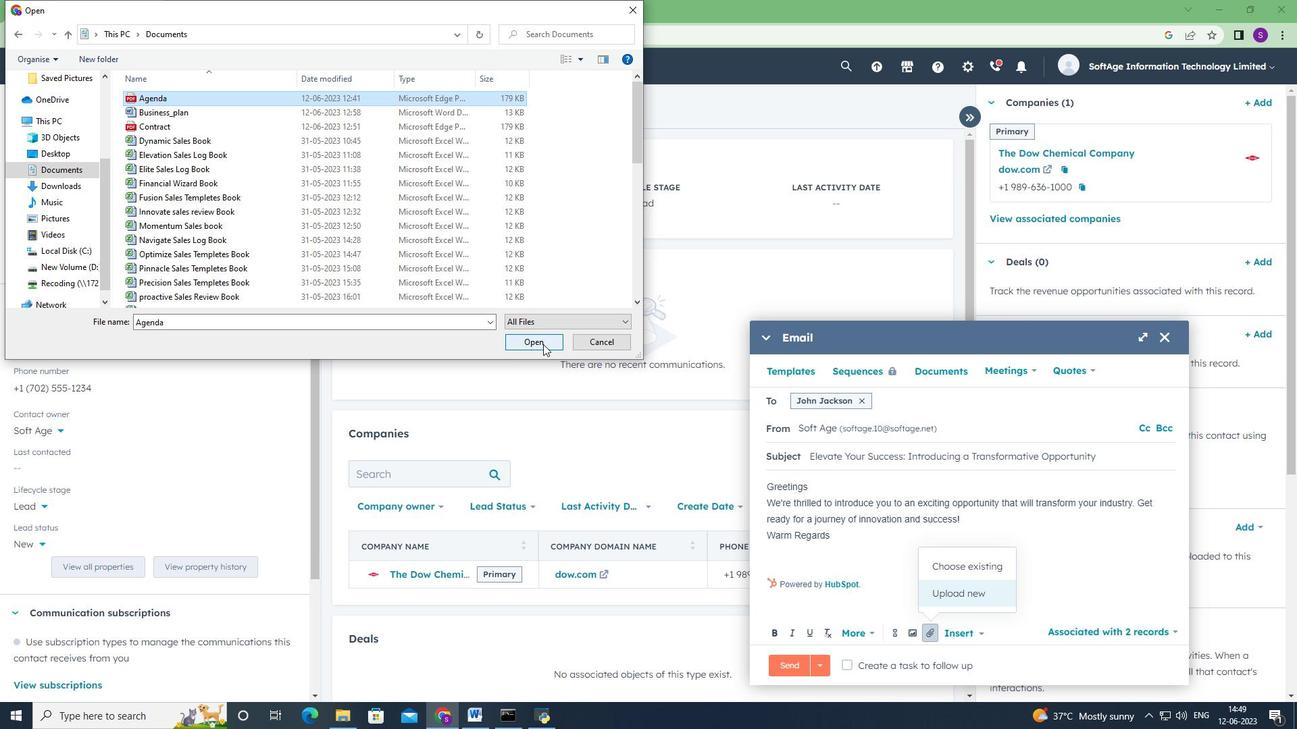 
Action: Mouse moved to (919, 596)
Screenshot: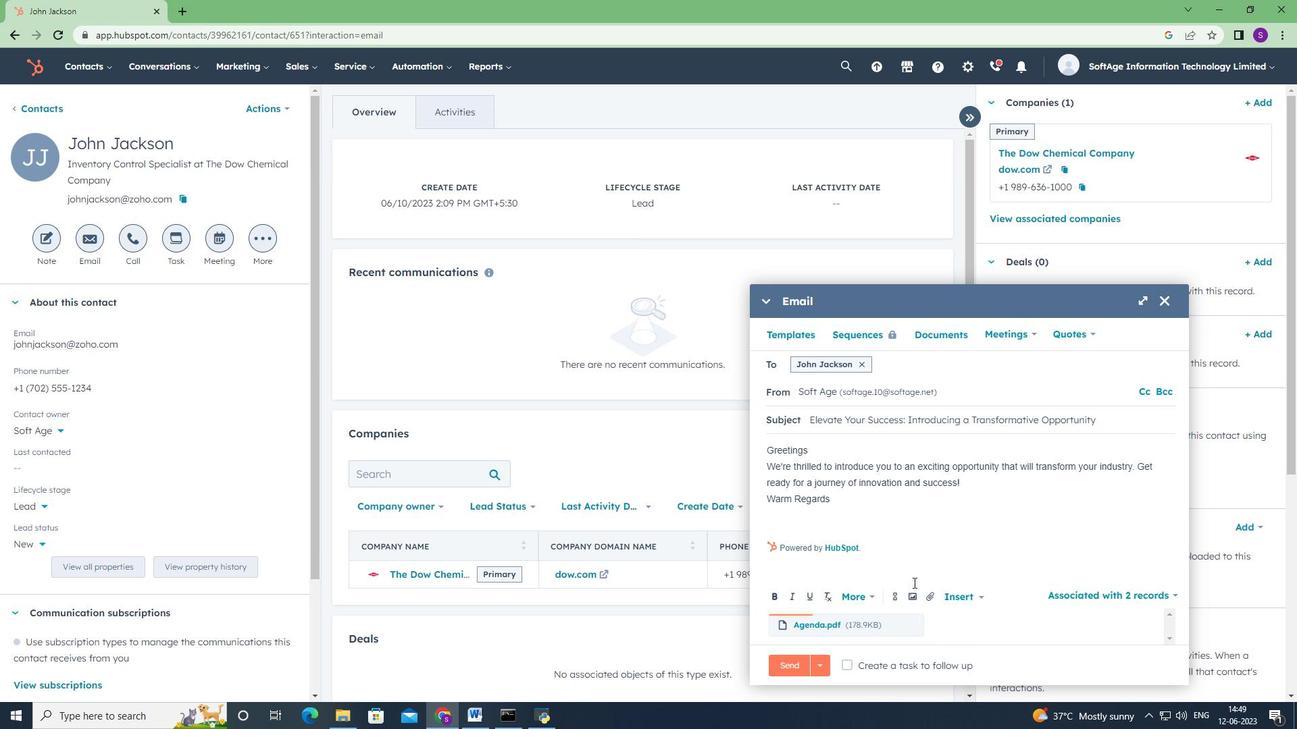 
Action: Mouse pressed left at (919, 596)
Screenshot: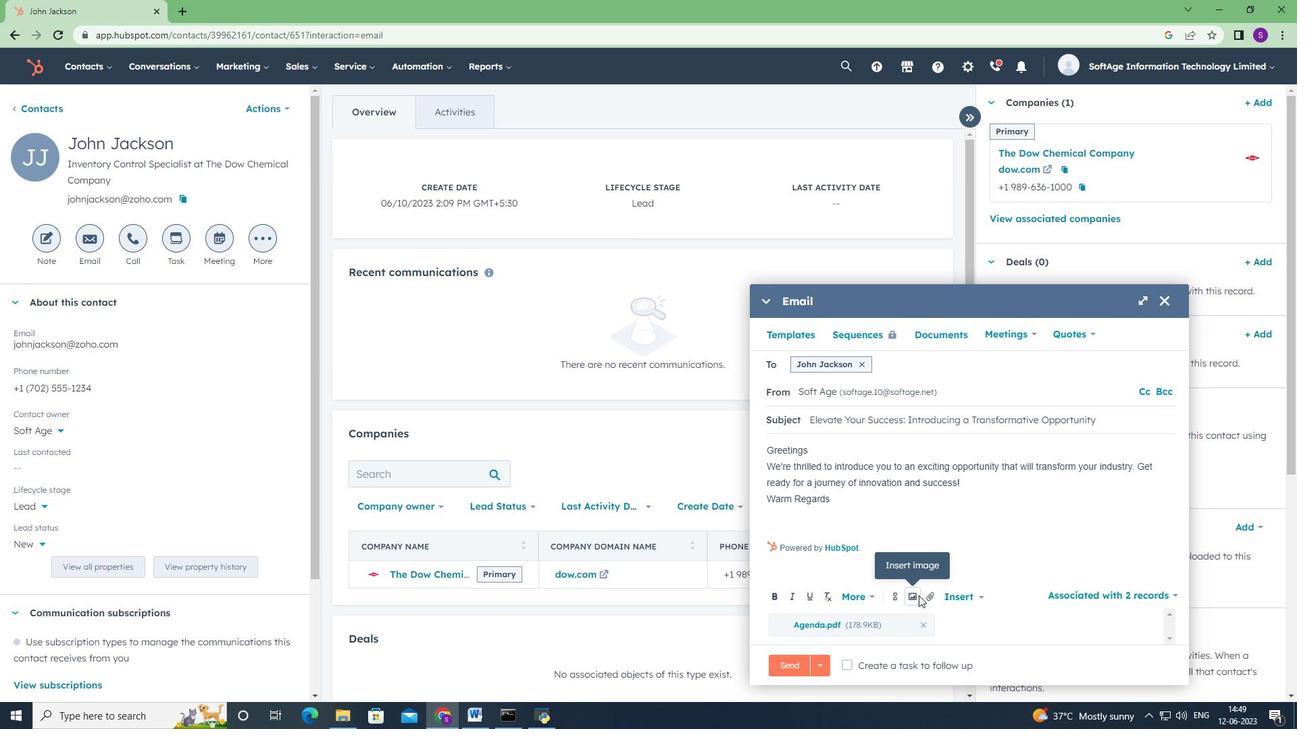 
Action: Mouse moved to (908, 562)
Screenshot: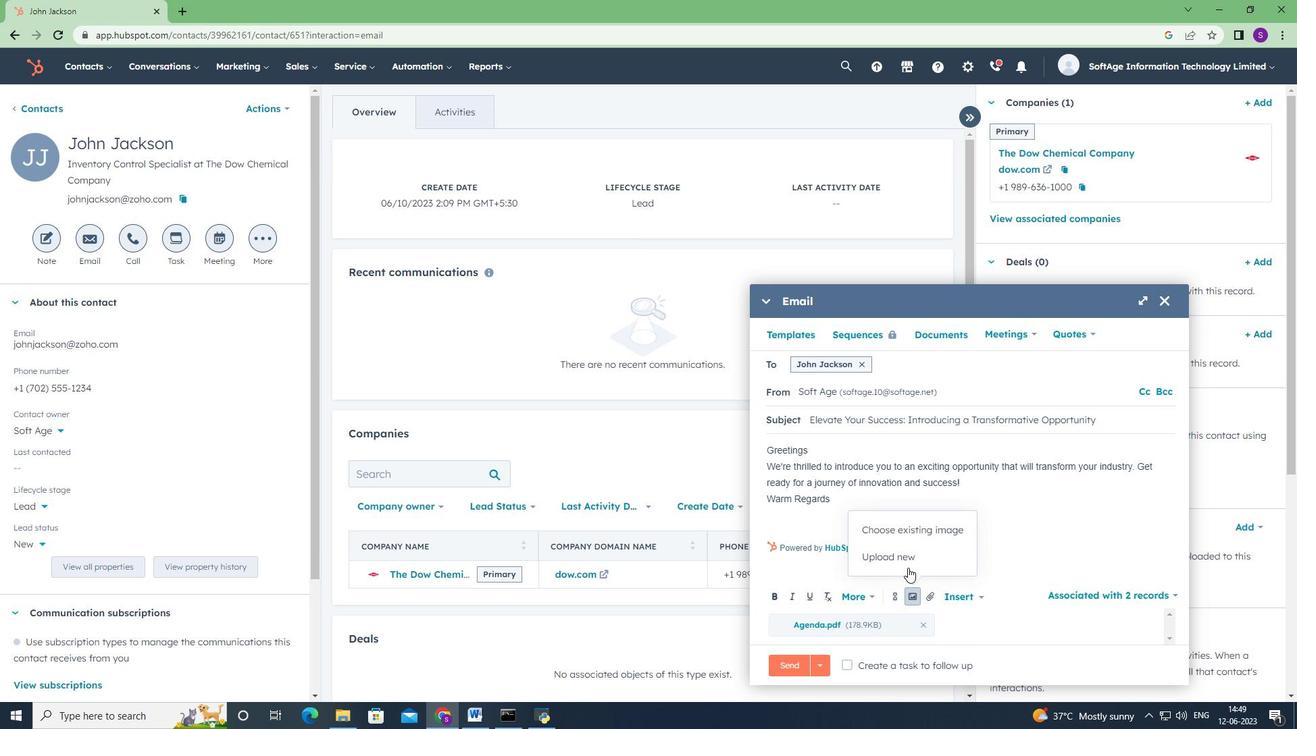 
Action: Mouse pressed left at (908, 562)
Screenshot: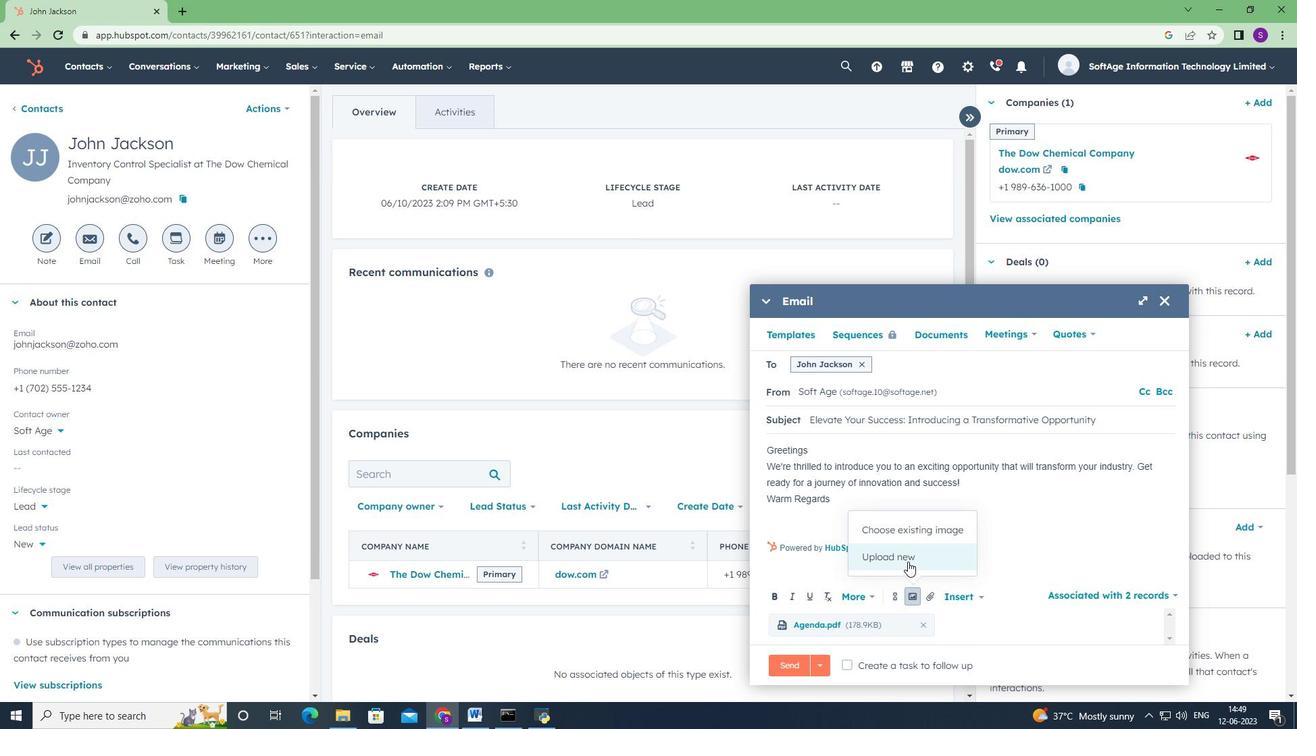 
Action: Mouse moved to (54, 184)
Screenshot: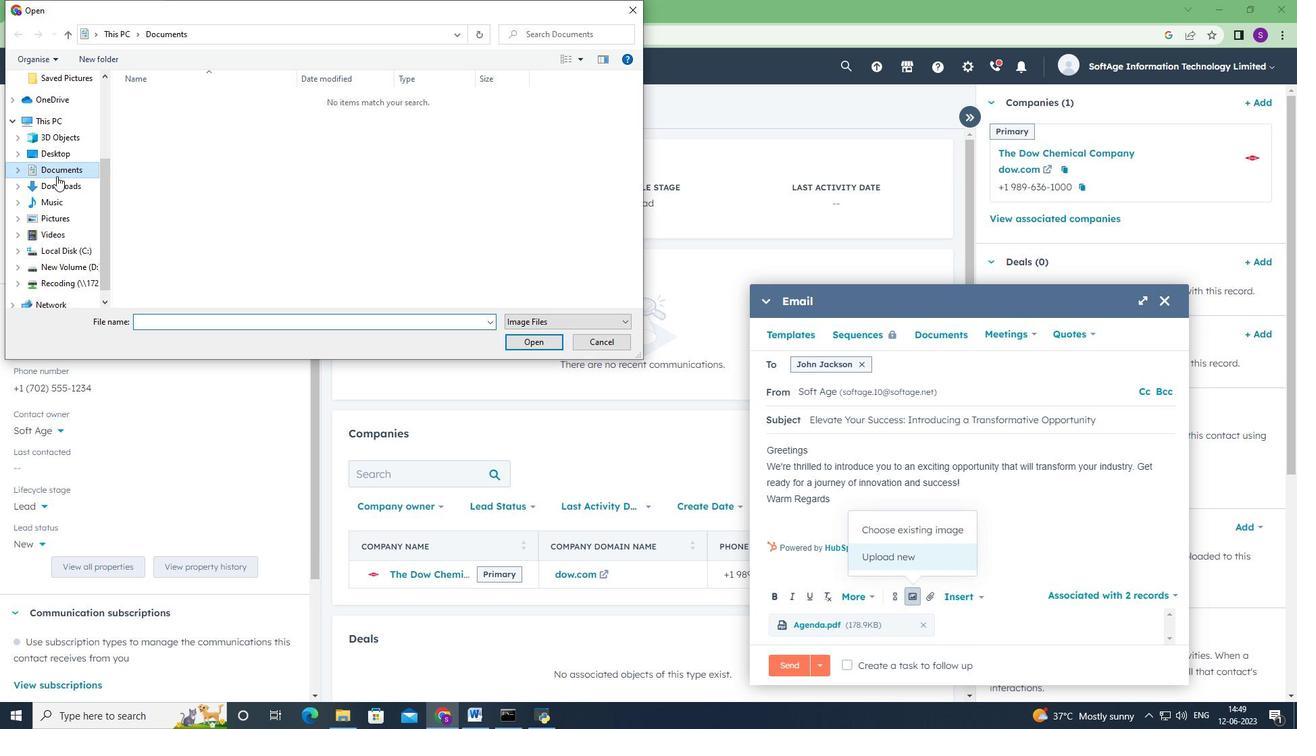 
Action: Mouse pressed left at (54, 184)
Screenshot: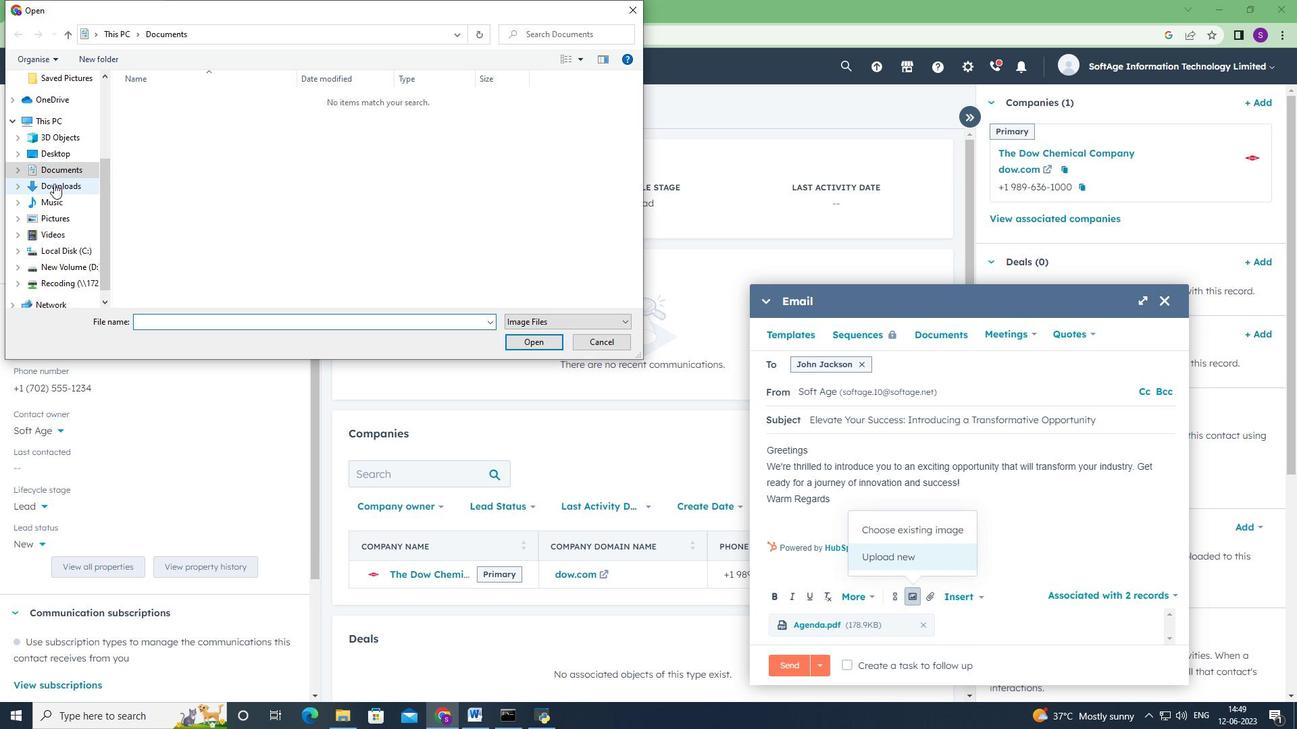 
Action: Mouse moved to (177, 120)
Screenshot: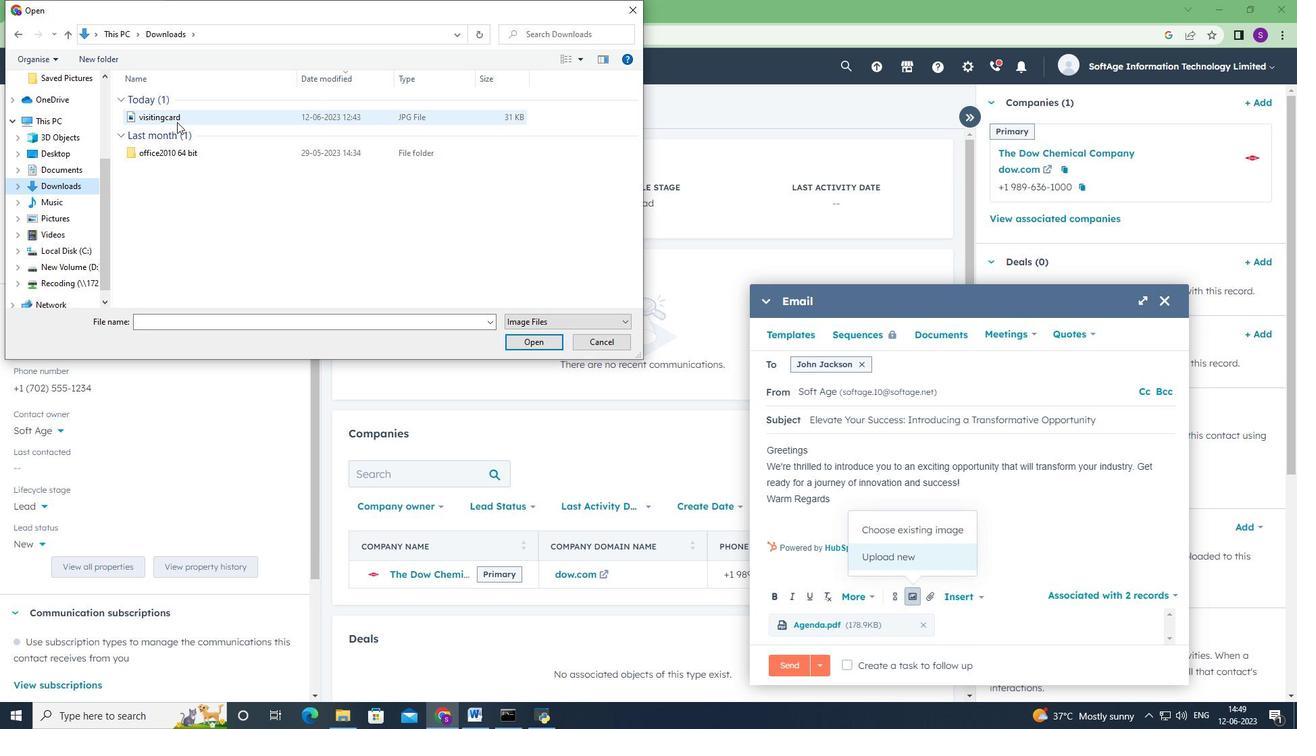 
Action: Mouse pressed left at (177, 120)
Screenshot: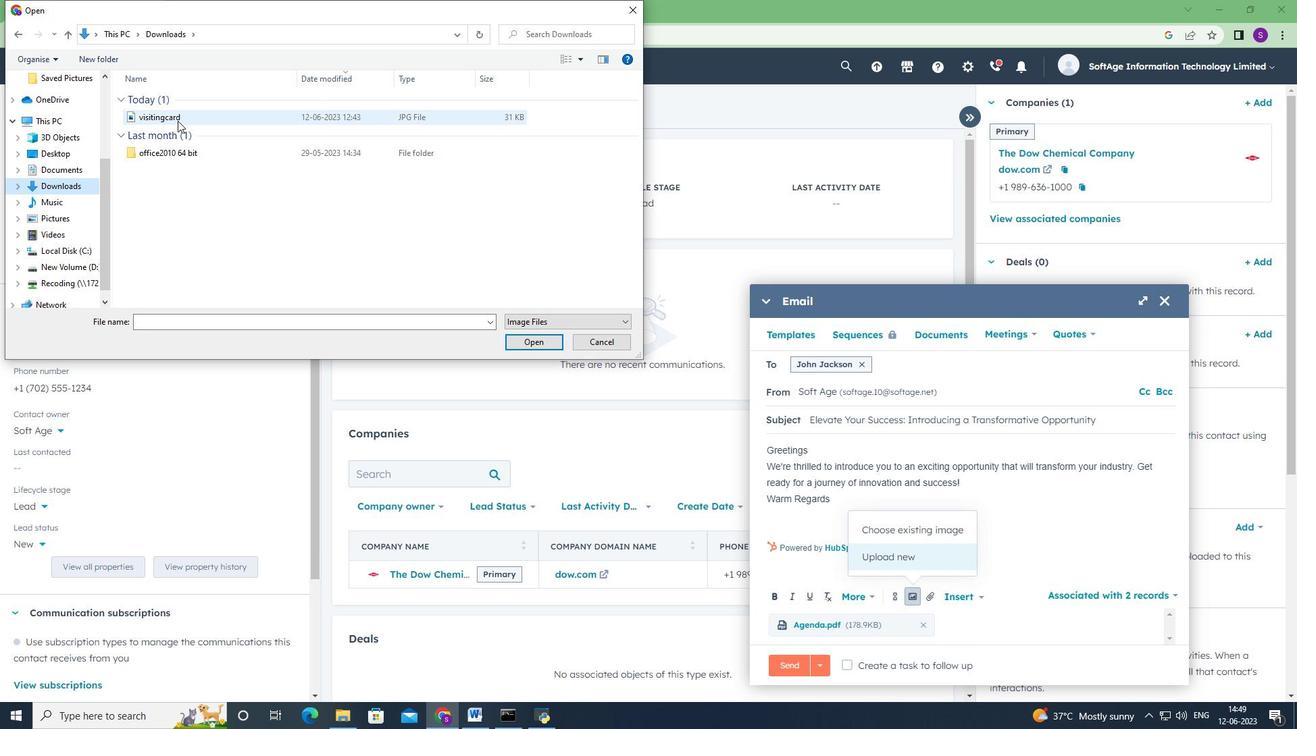 
Action: Mouse moved to (556, 343)
Screenshot: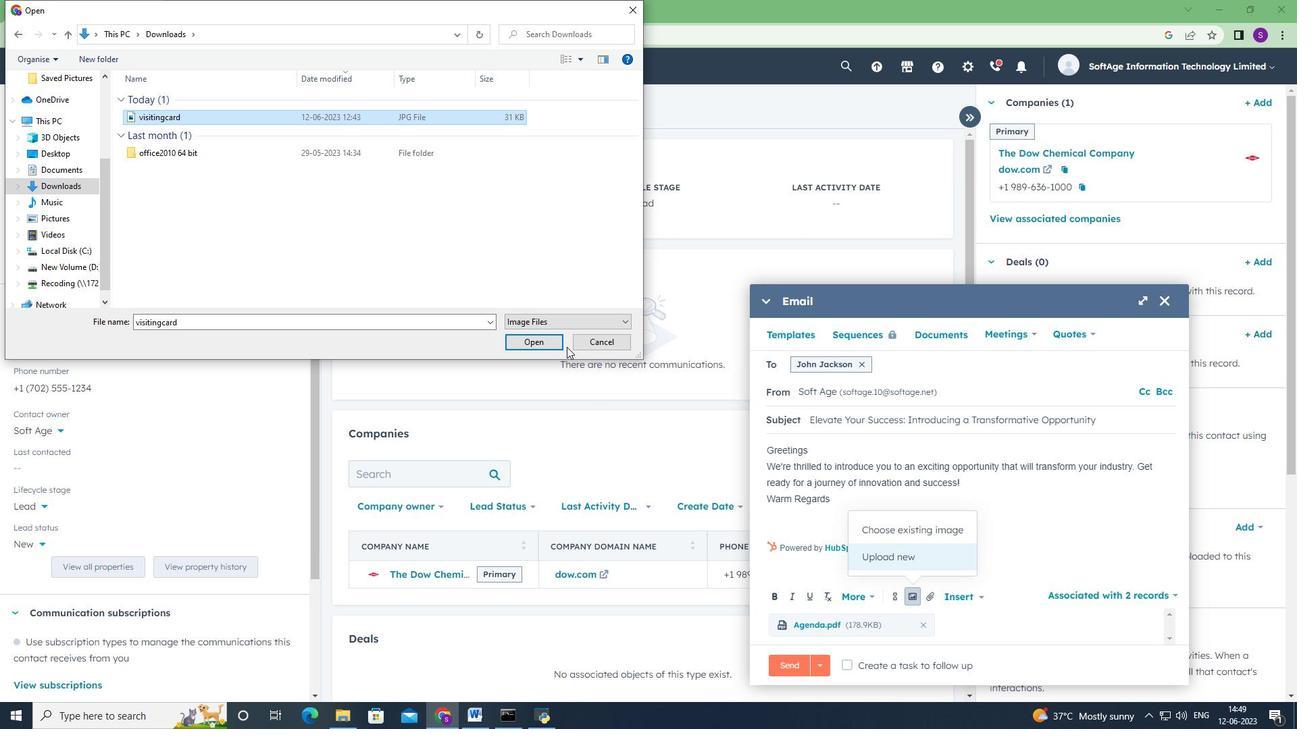 
Action: Mouse pressed left at (556, 343)
Screenshot: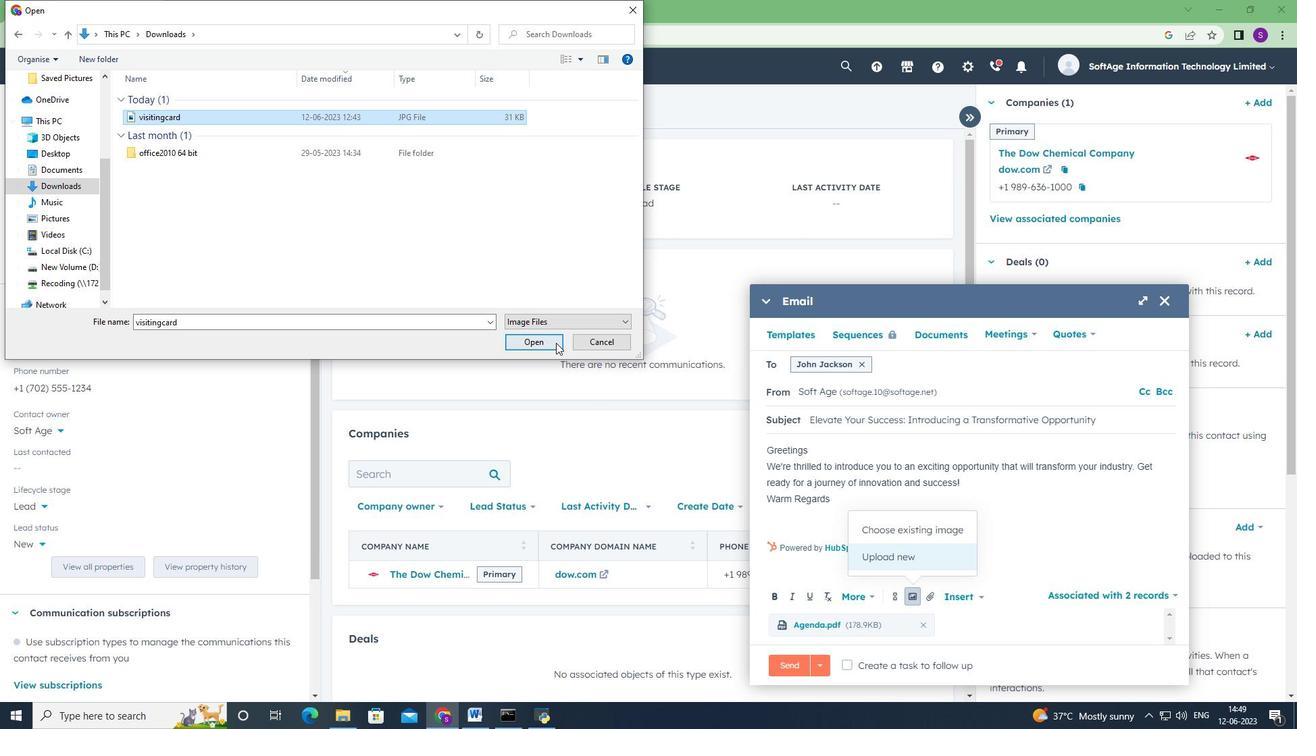 
Action: Mouse moved to (833, 379)
Screenshot: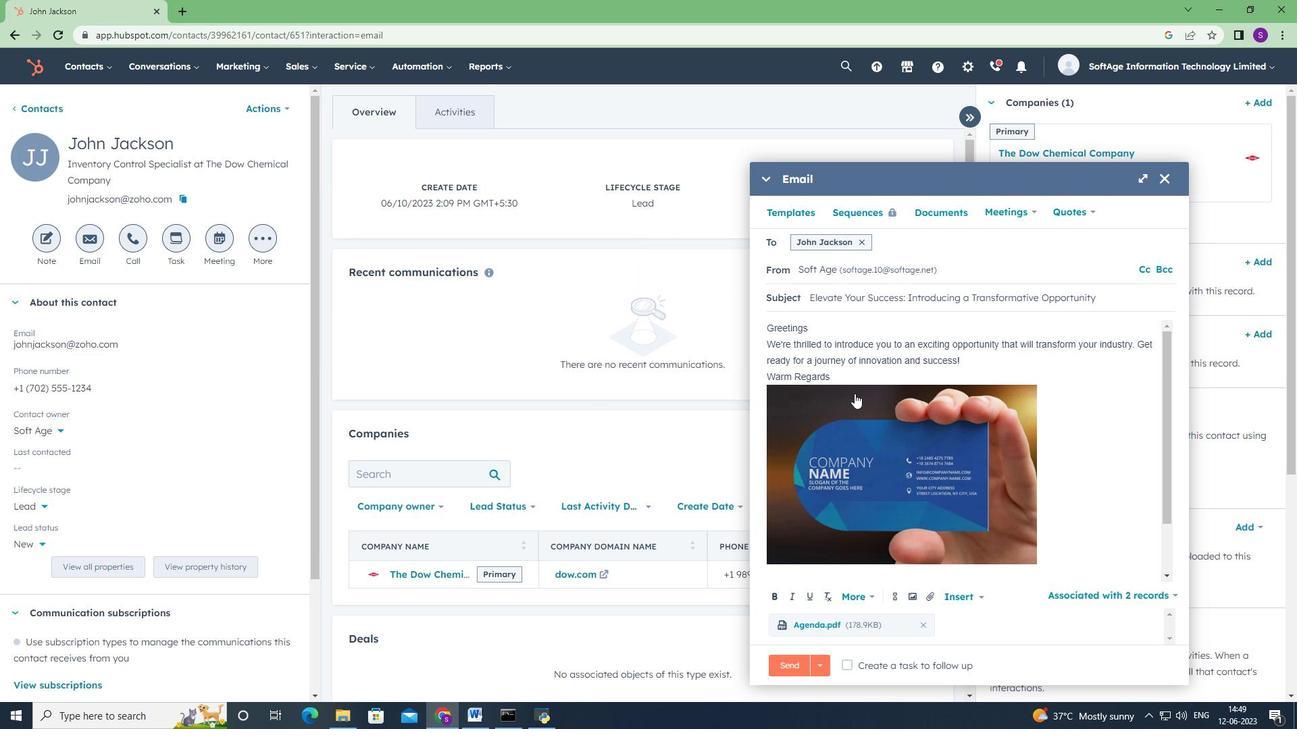 
Action: Mouse pressed left at (833, 379)
Screenshot: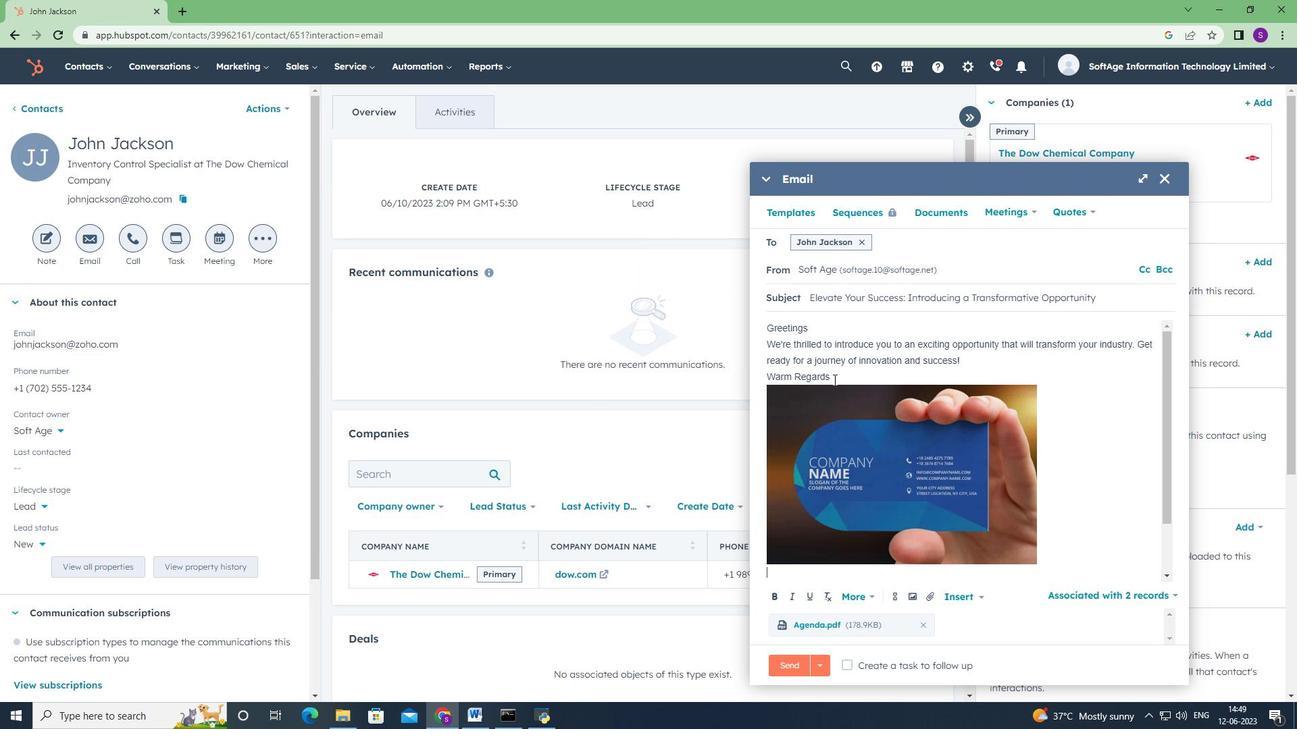 
Action: Key pressed <Key.enter><Key.shift><Key.shift><Key.shift>Linkedin<Key.space>
Screenshot: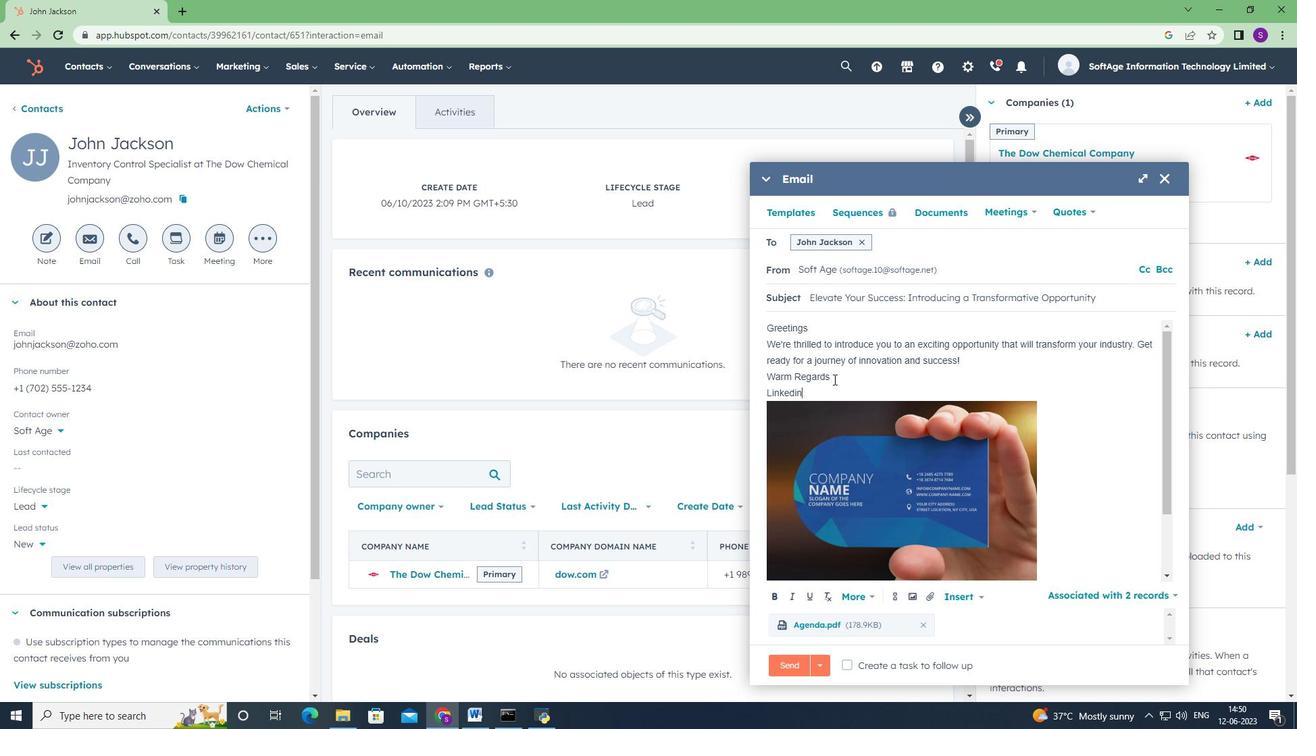 
Action: Mouse moved to (893, 597)
Screenshot: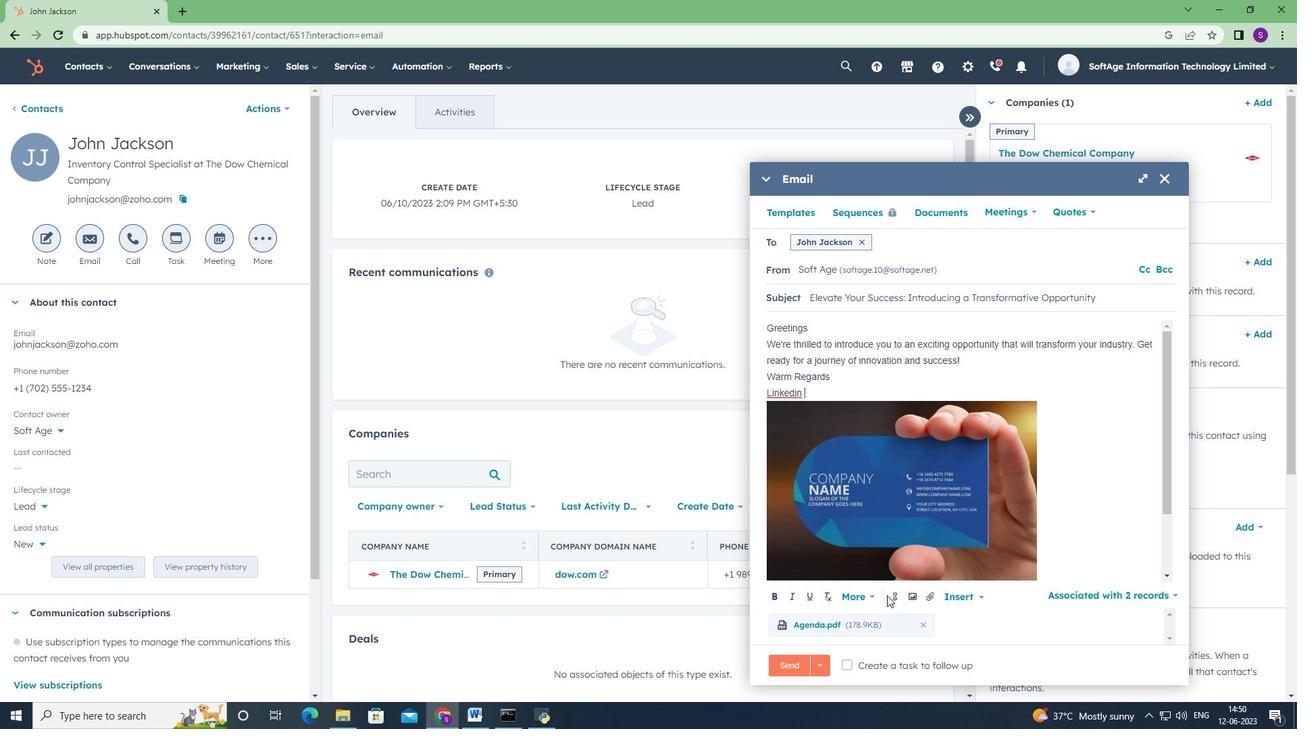 
Action: Mouse pressed left at (893, 597)
Screenshot: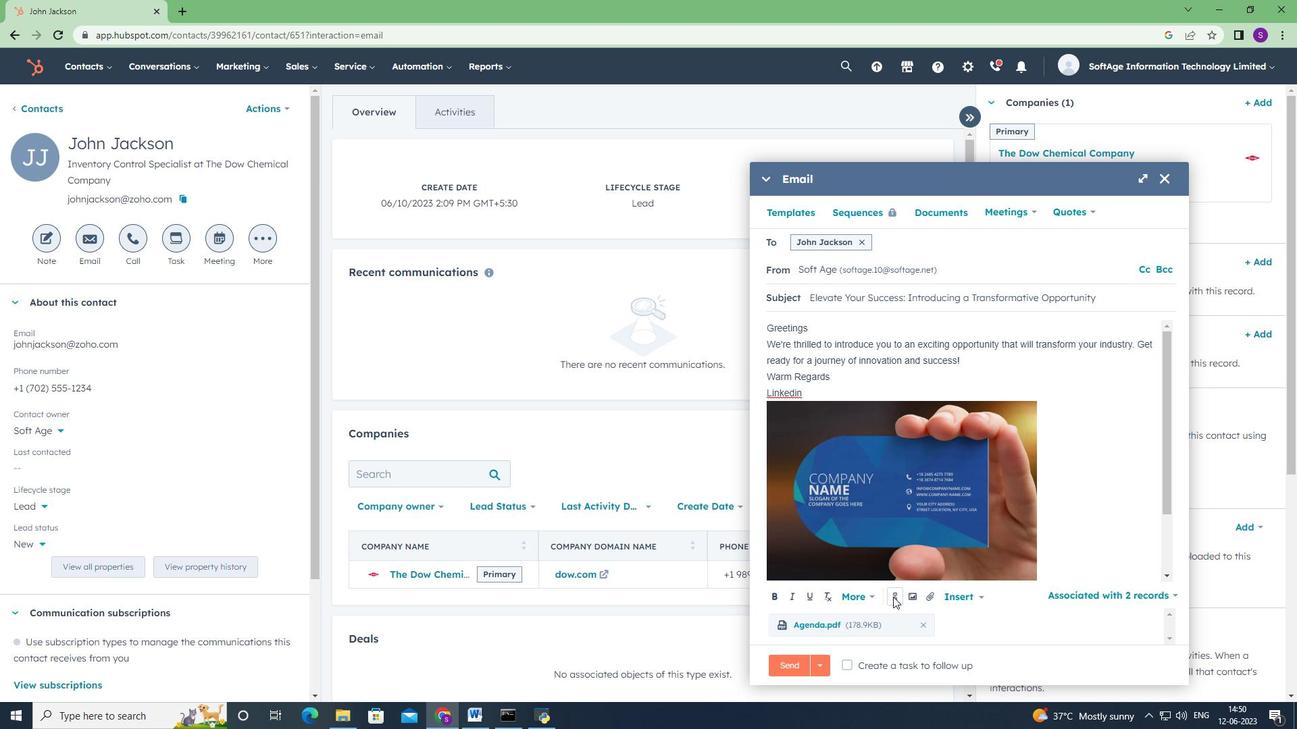 
Action: Key pressed in.linkedin.com
Screenshot: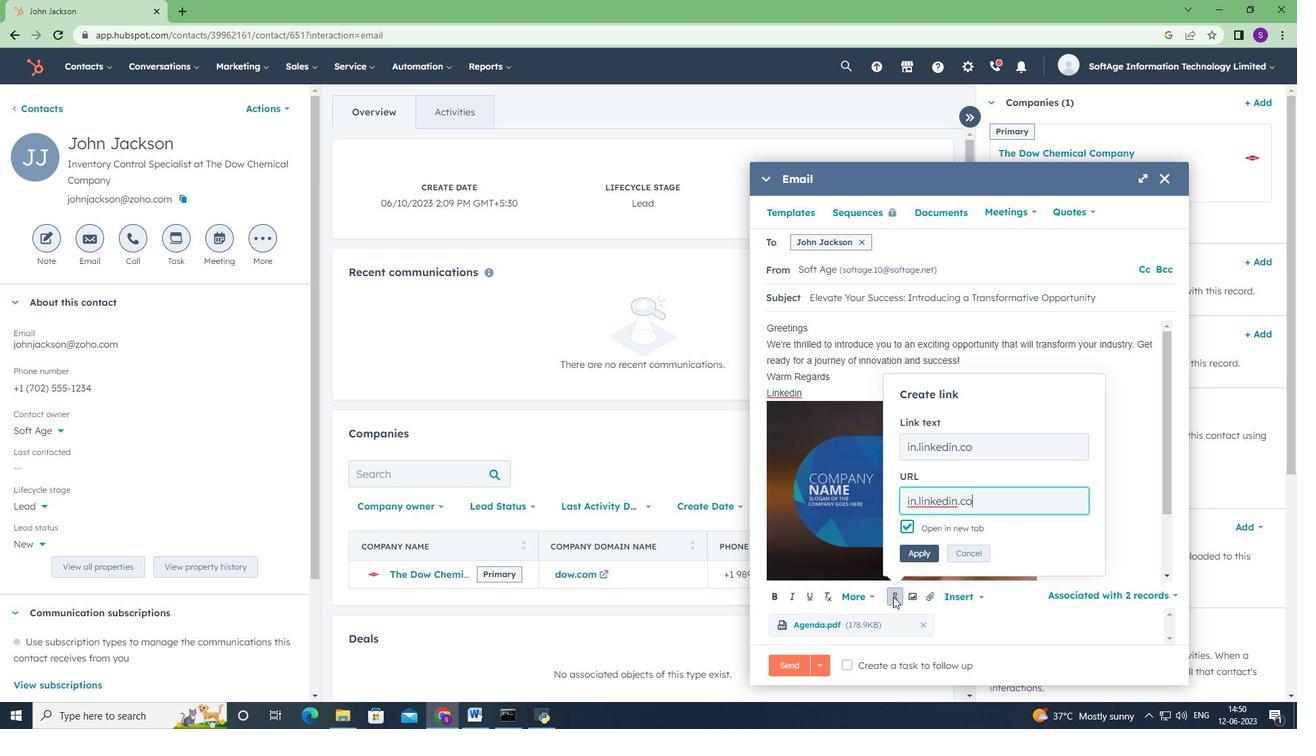 
Action: Mouse moved to (923, 556)
Screenshot: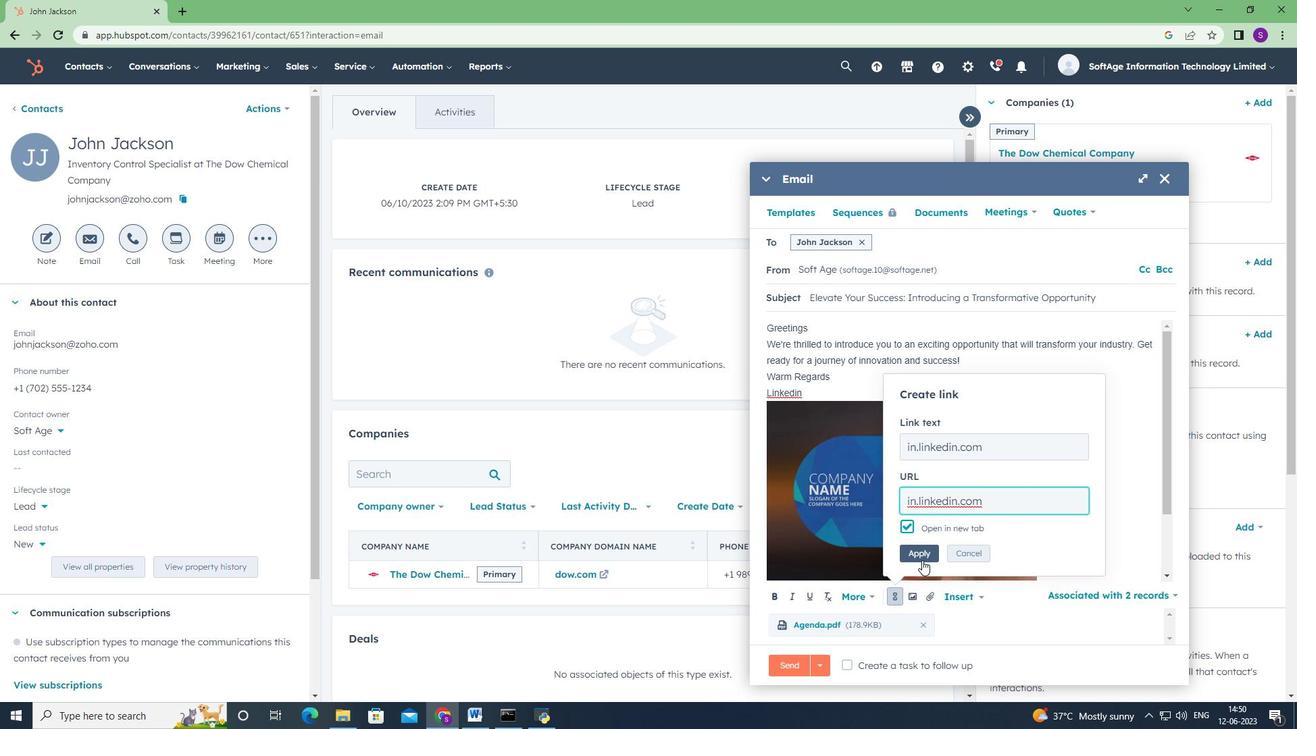 
Action: Mouse pressed left at (923, 556)
Screenshot: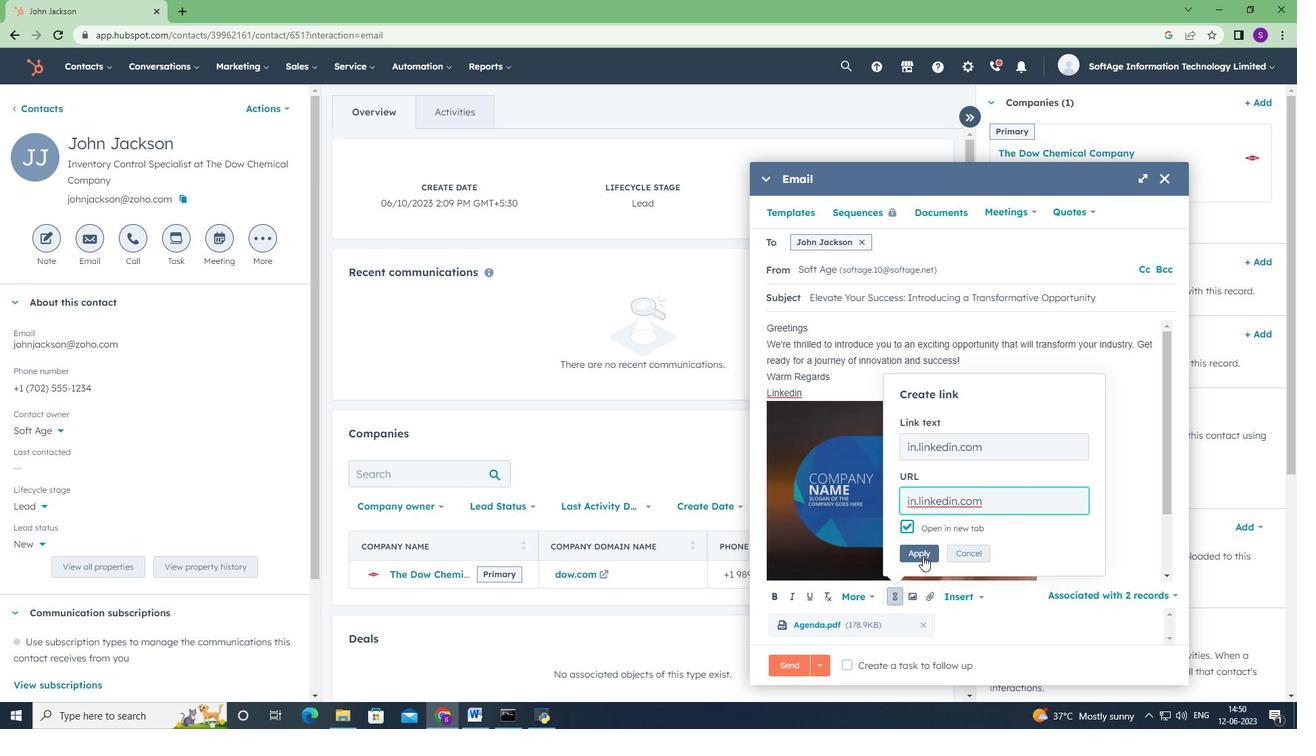 
Action: Mouse moved to (853, 664)
Screenshot: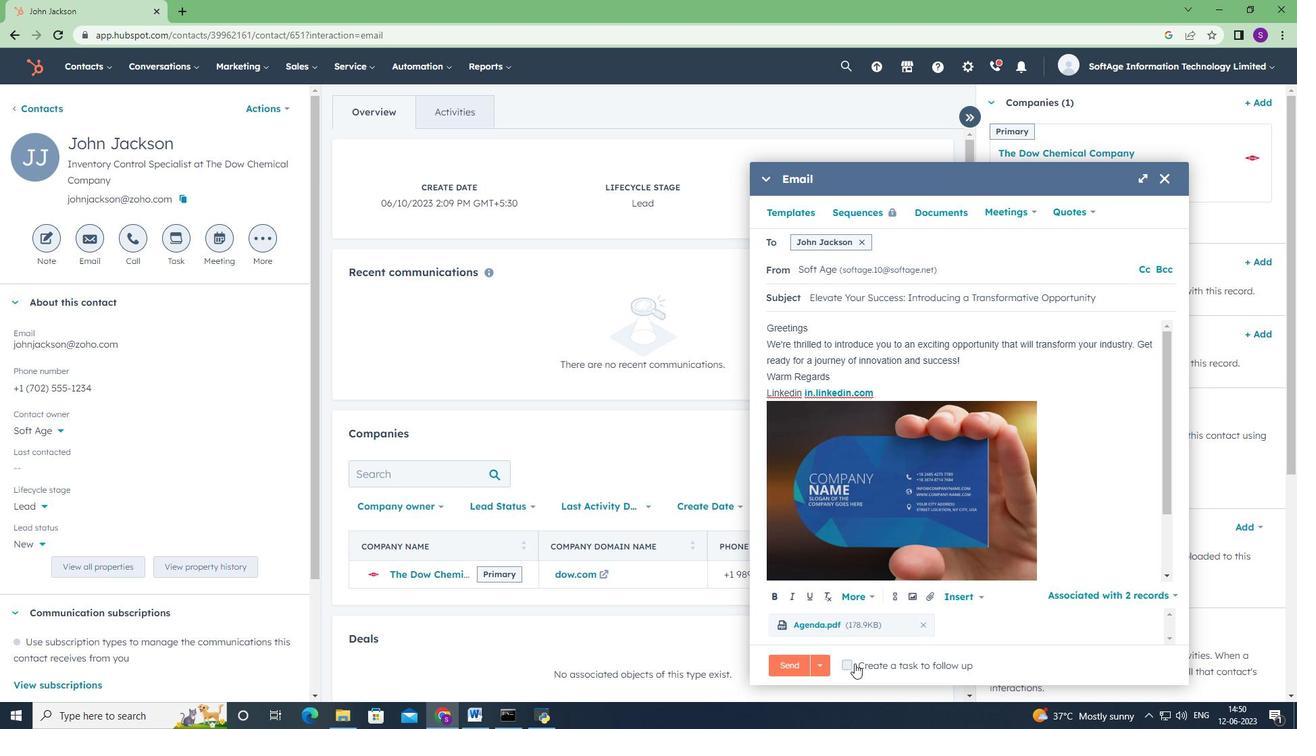 
Action: Mouse pressed left at (853, 664)
Screenshot: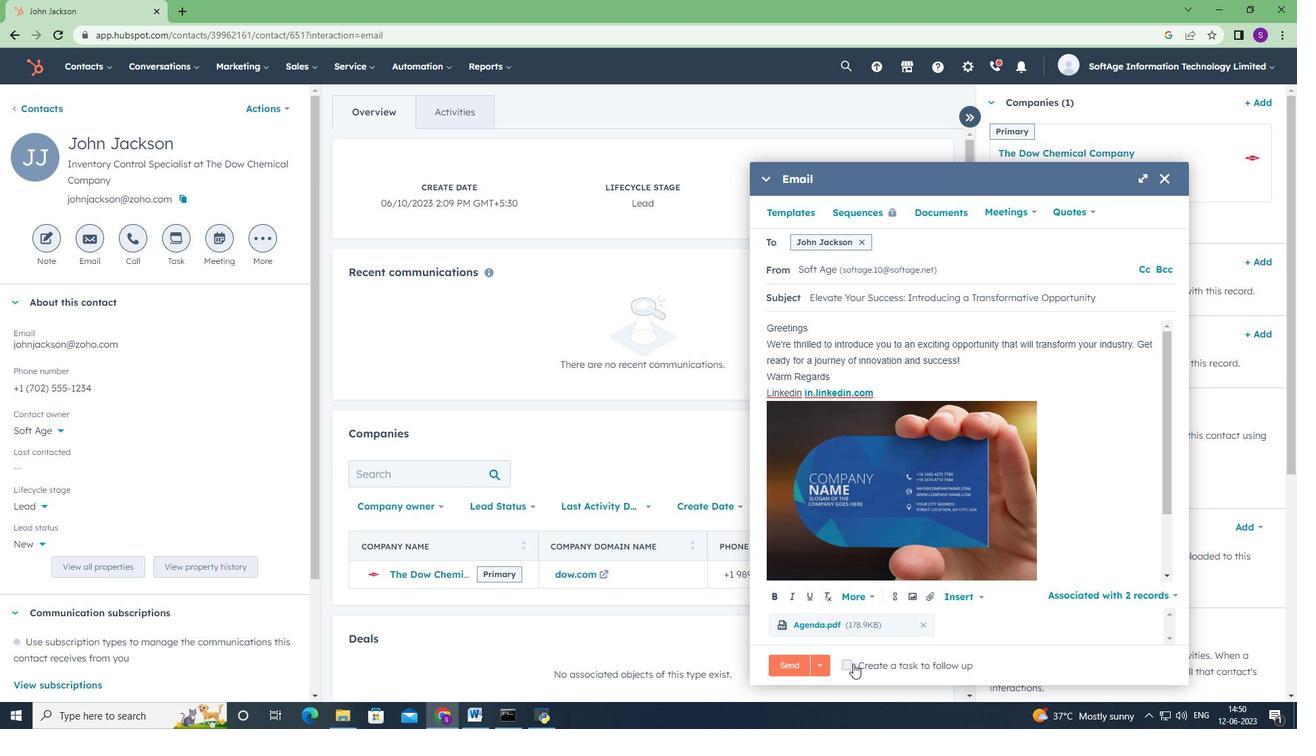 
Action: Mouse moved to (1127, 667)
Screenshot: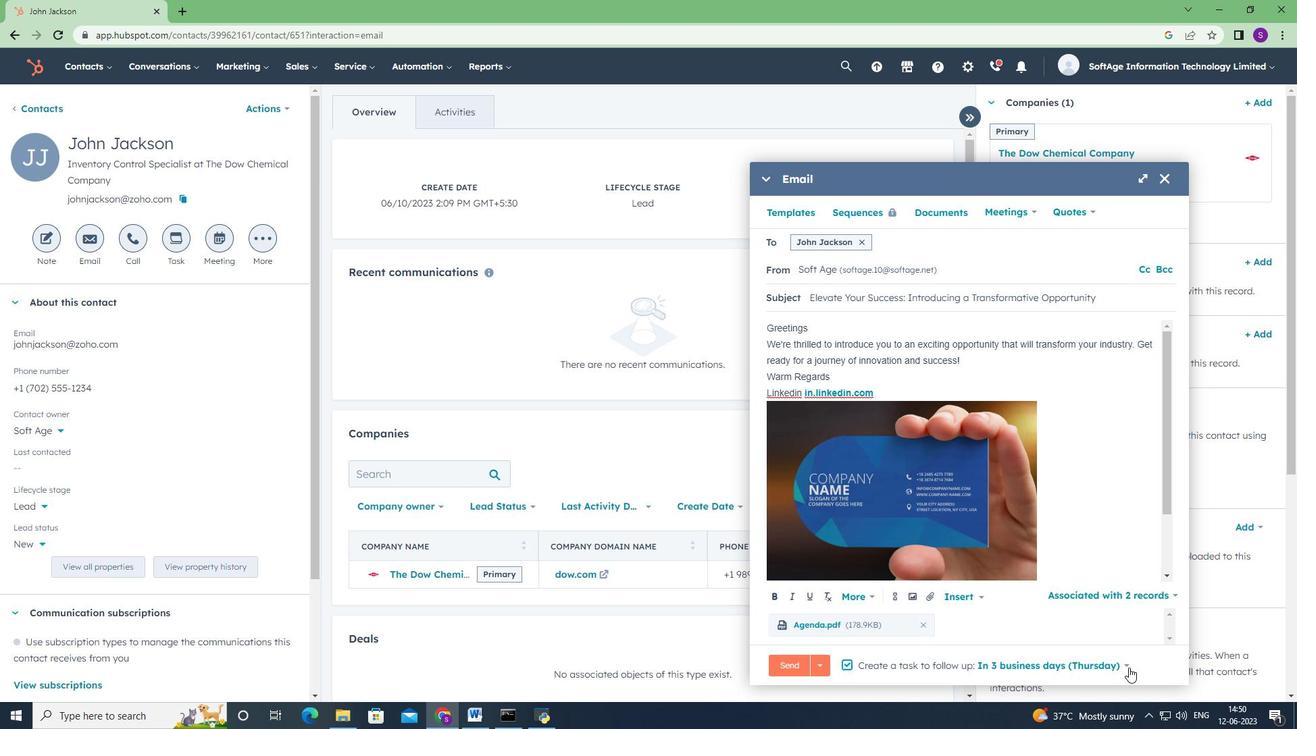 
Action: Mouse pressed left at (1127, 667)
Screenshot: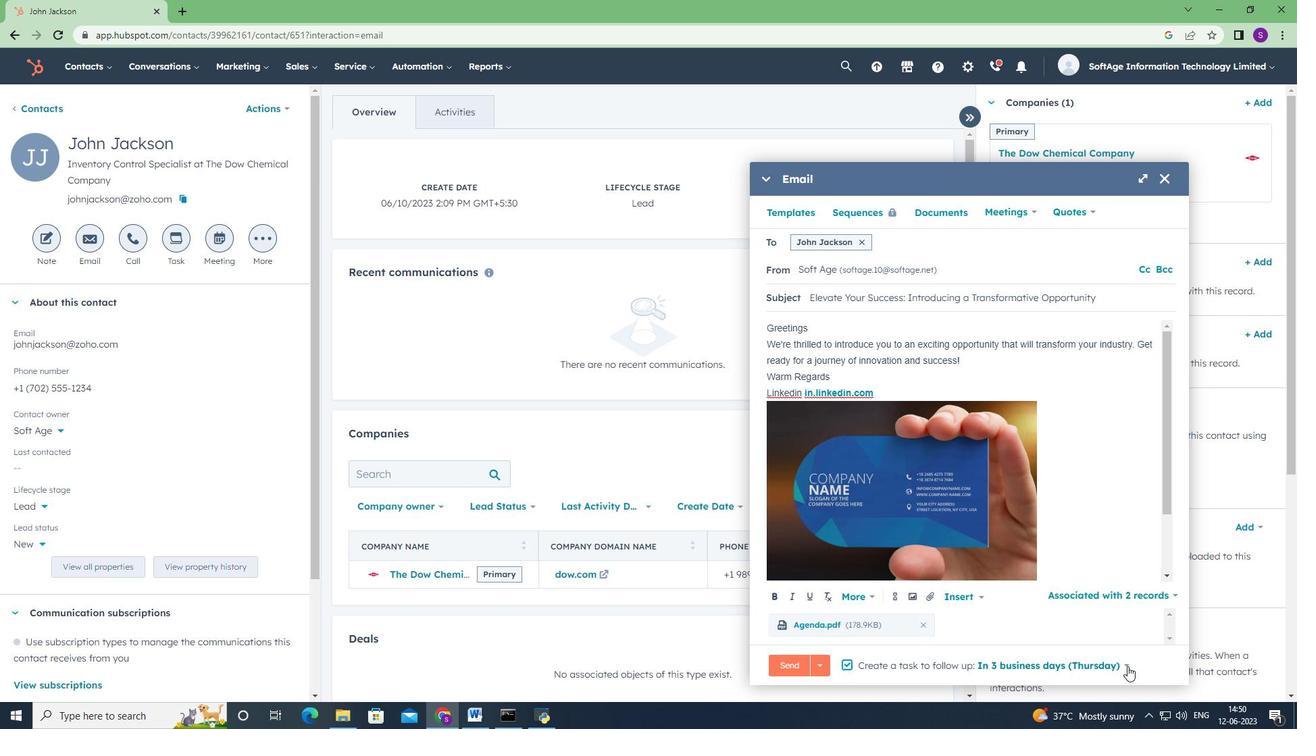 
Action: Mouse moved to (1034, 571)
Screenshot: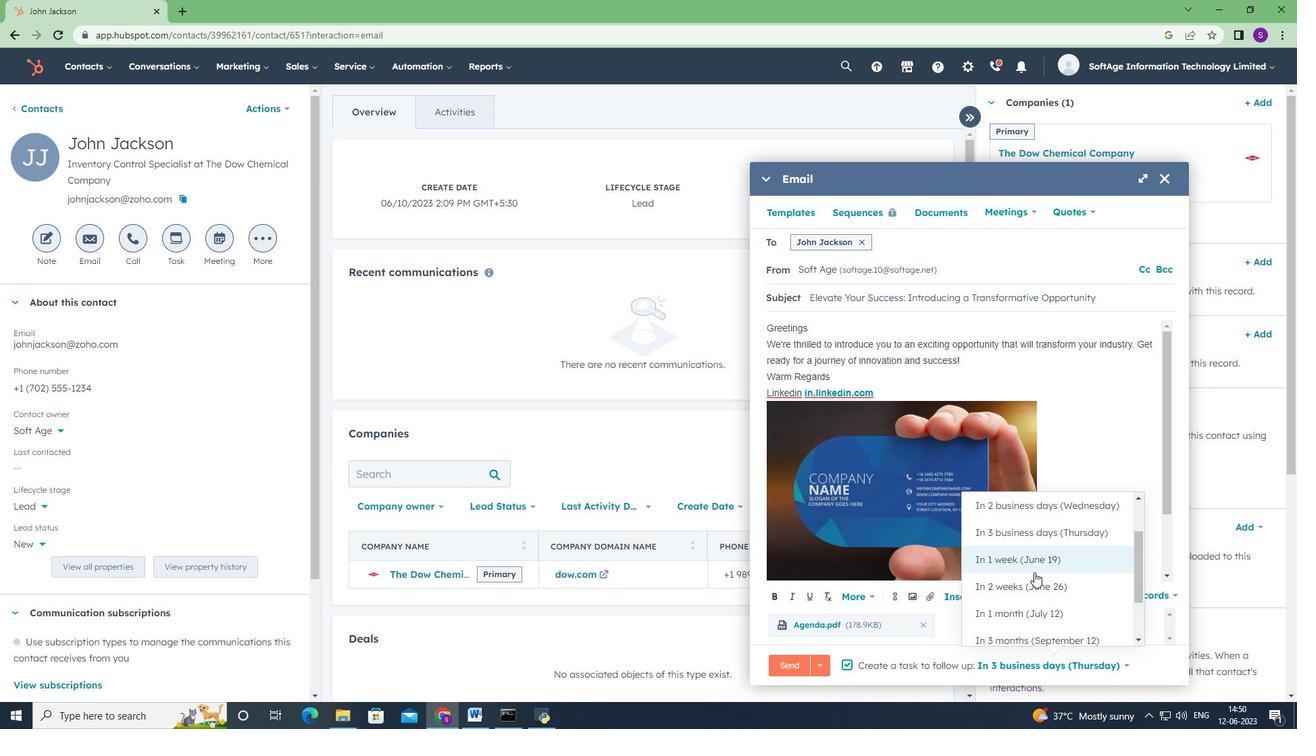 
Action: Mouse pressed left at (1034, 571)
Screenshot: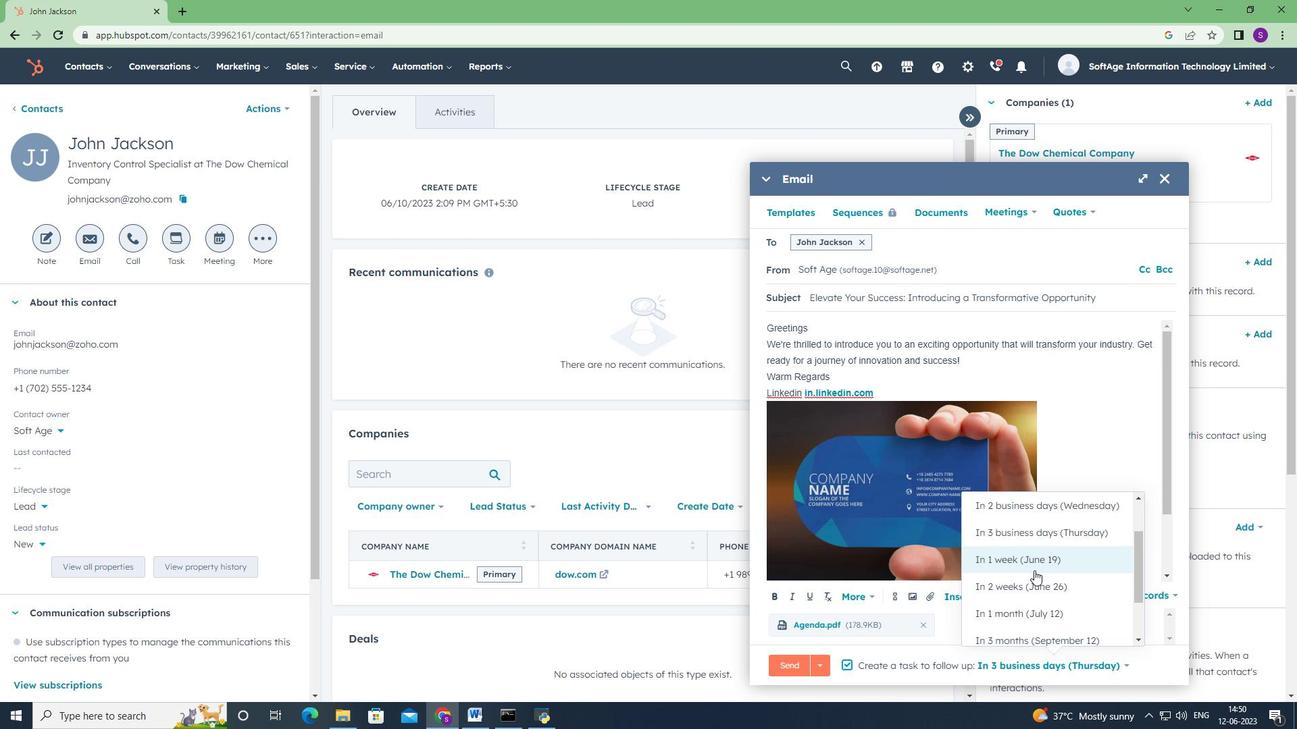 
Action: Mouse moved to (783, 665)
Screenshot: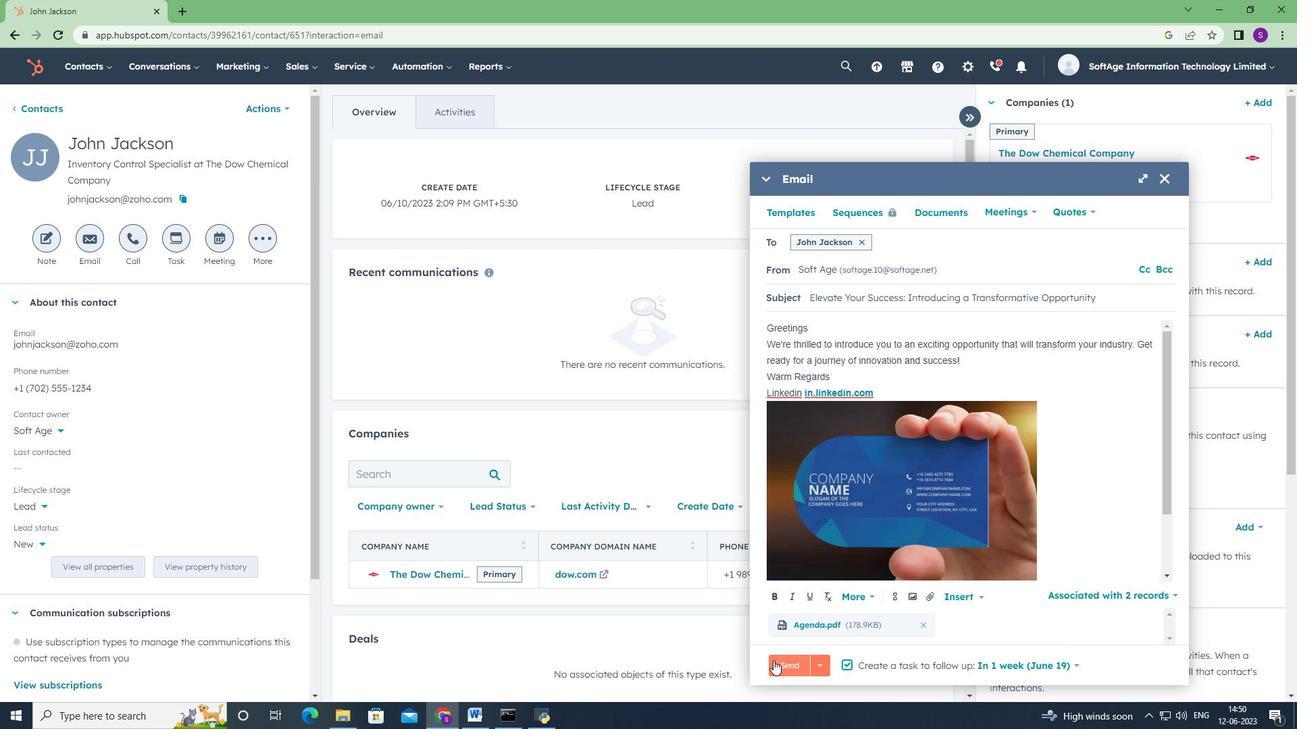 
Action: Mouse pressed left at (783, 665)
Screenshot: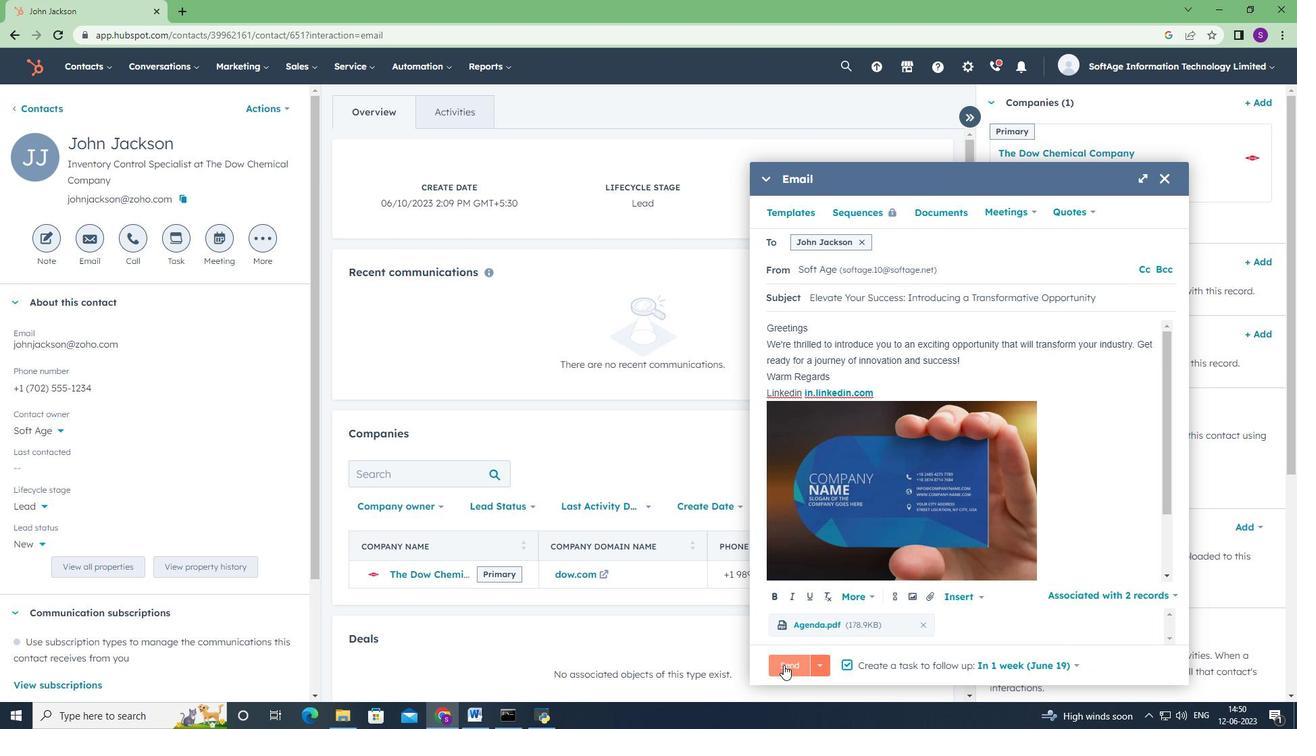 
Action: Mouse moved to (762, 427)
Screenshot: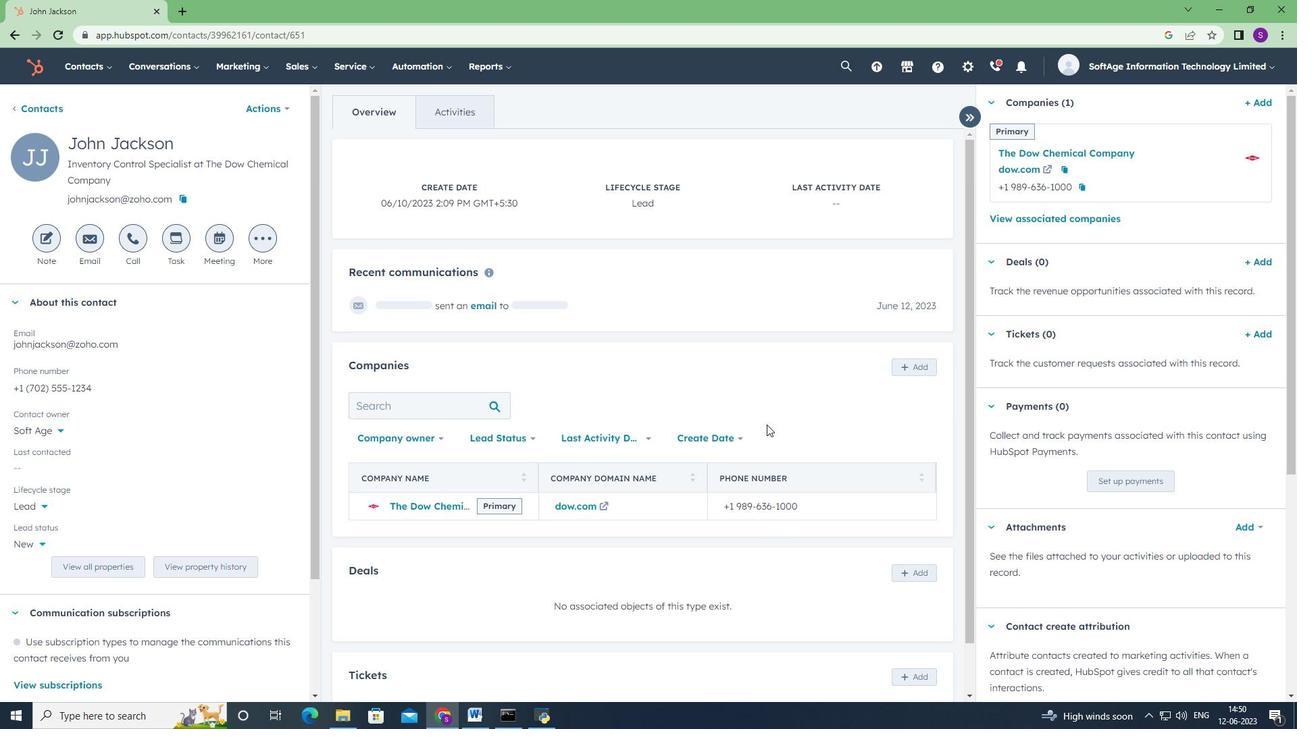 
Action: Mouse scrolled (762, 426) with delta (0, 0)
Screenshot: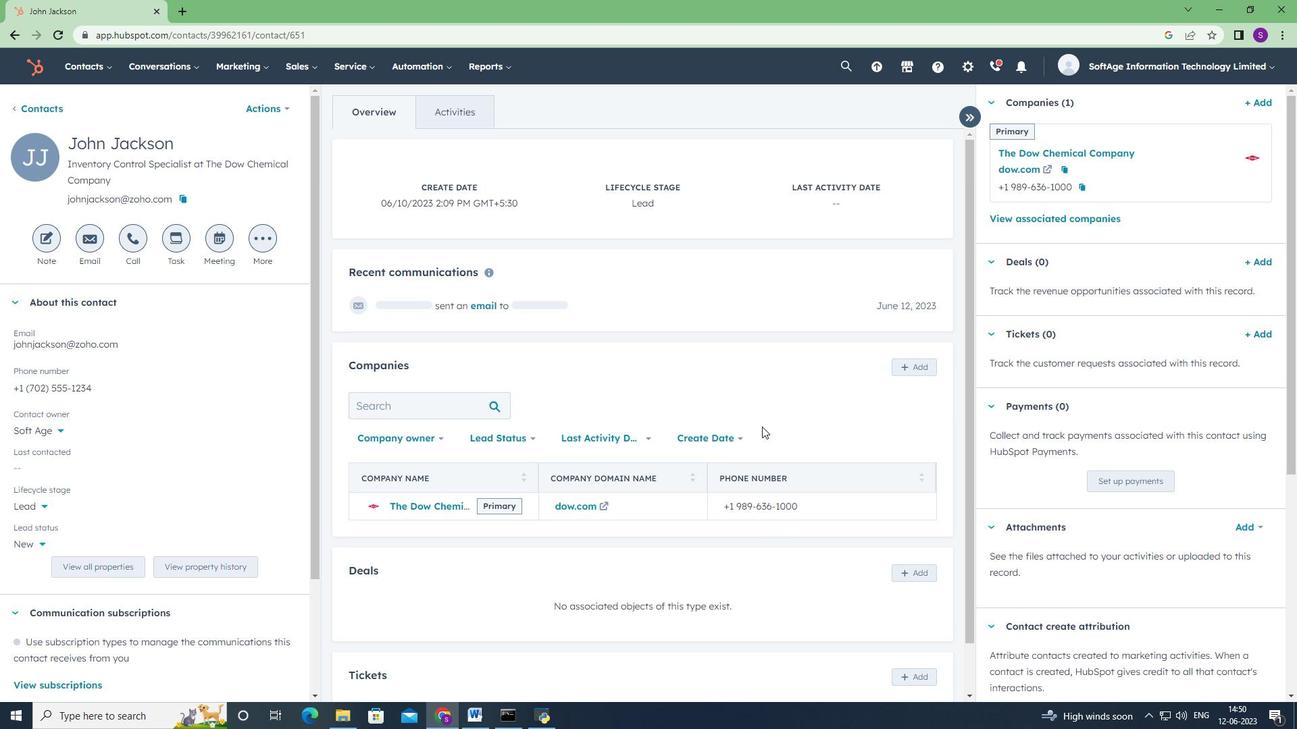 
Action: Mouse scrolled (762, 426) with delta (0, 0)
Screenshot: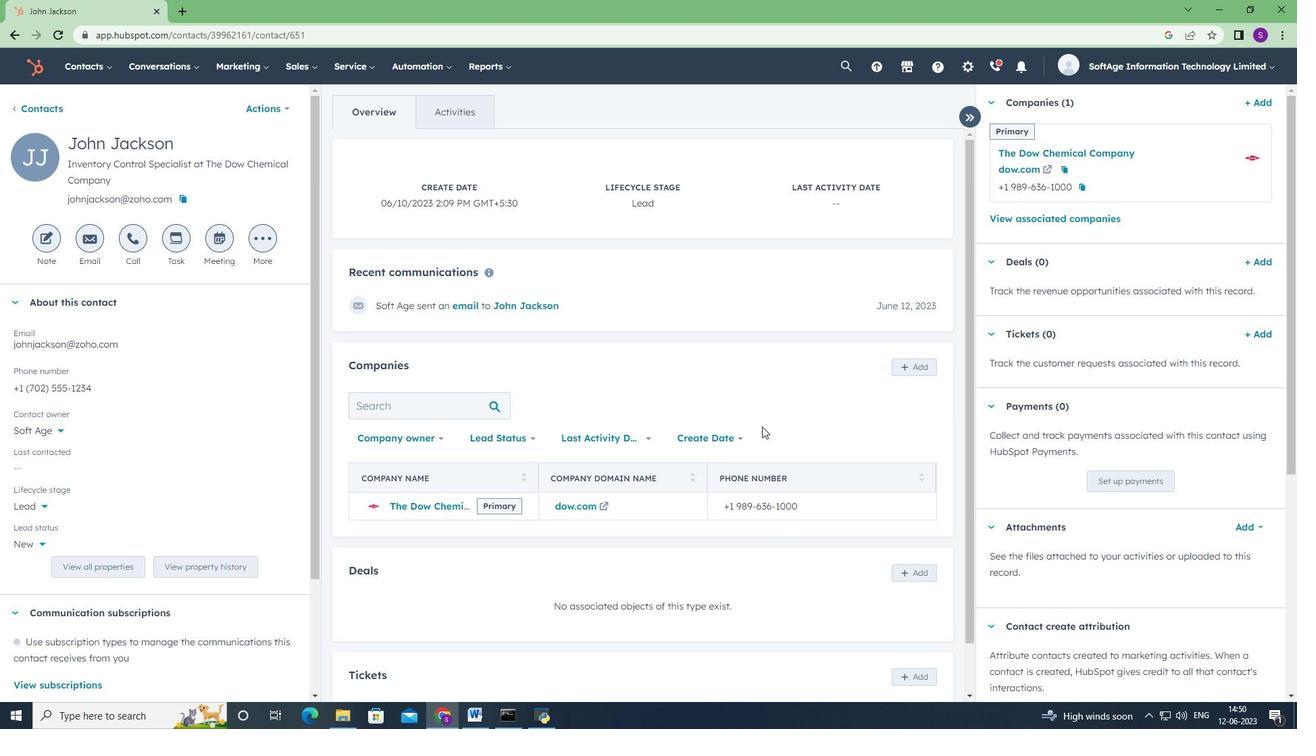 
Action: Mouse scrolled (762, 426) with delta (0, 0)
Screenshot: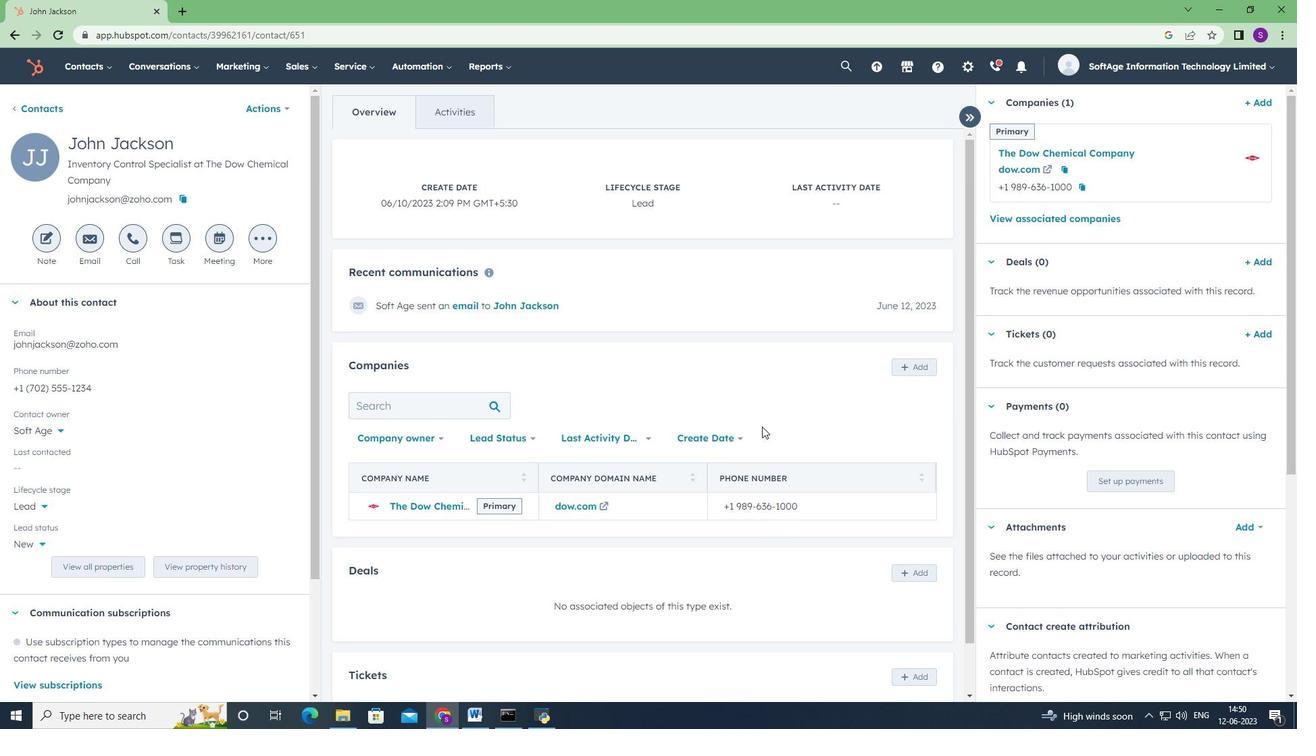 
Action: Mouse scrolled (762, 426) with delta (0, 0)
Screenshot: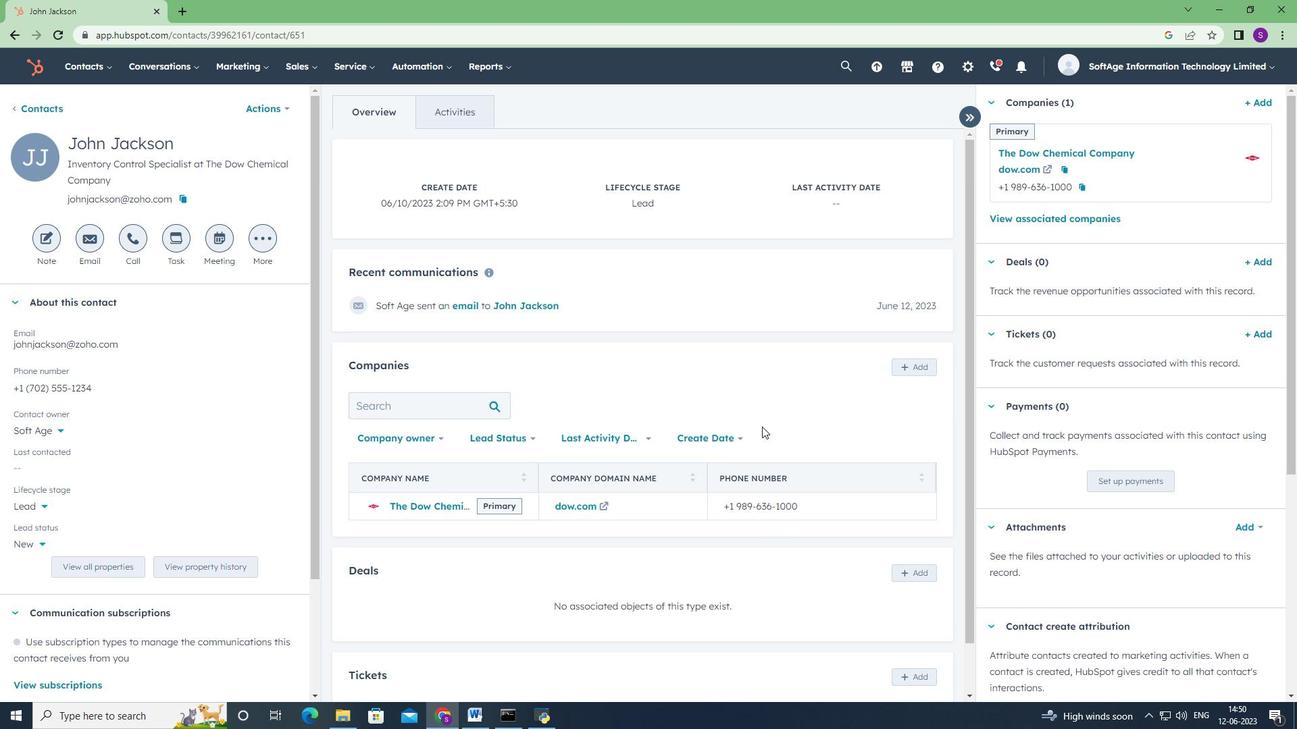 
Action: Mouse scrolled (762, 427) with delta (0, 0)
Screenshot: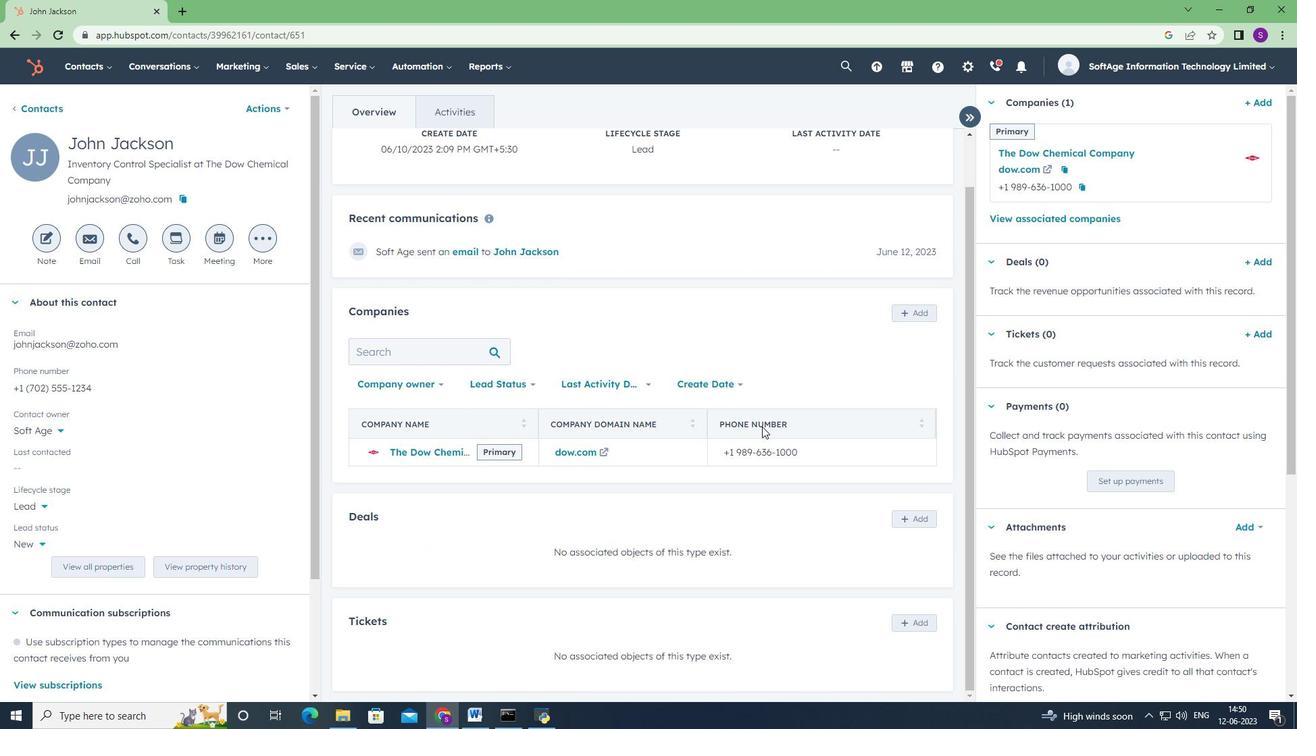 
Action: Mouse scrolled (762, 427) with delta (0, 0)
Screenshot: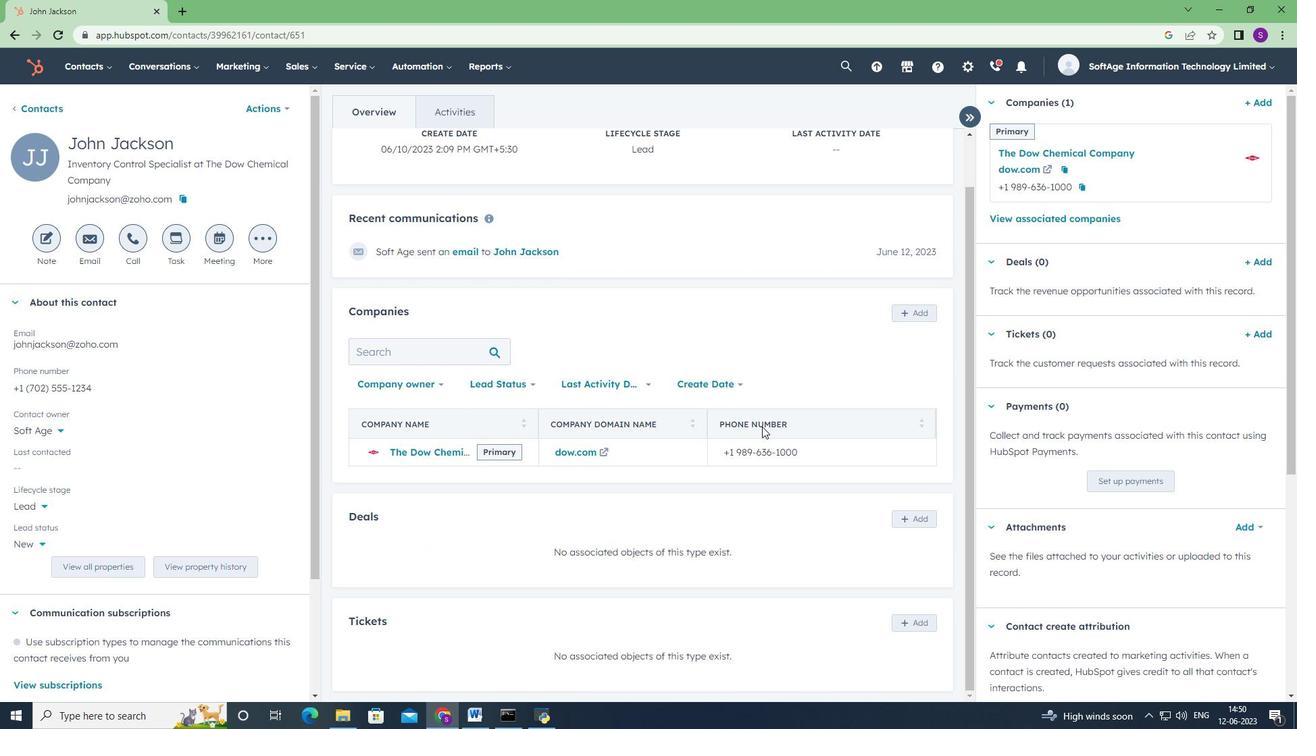 
Action: Mouse scrolled (762, 427) with delta (0, 0)
Screenshot: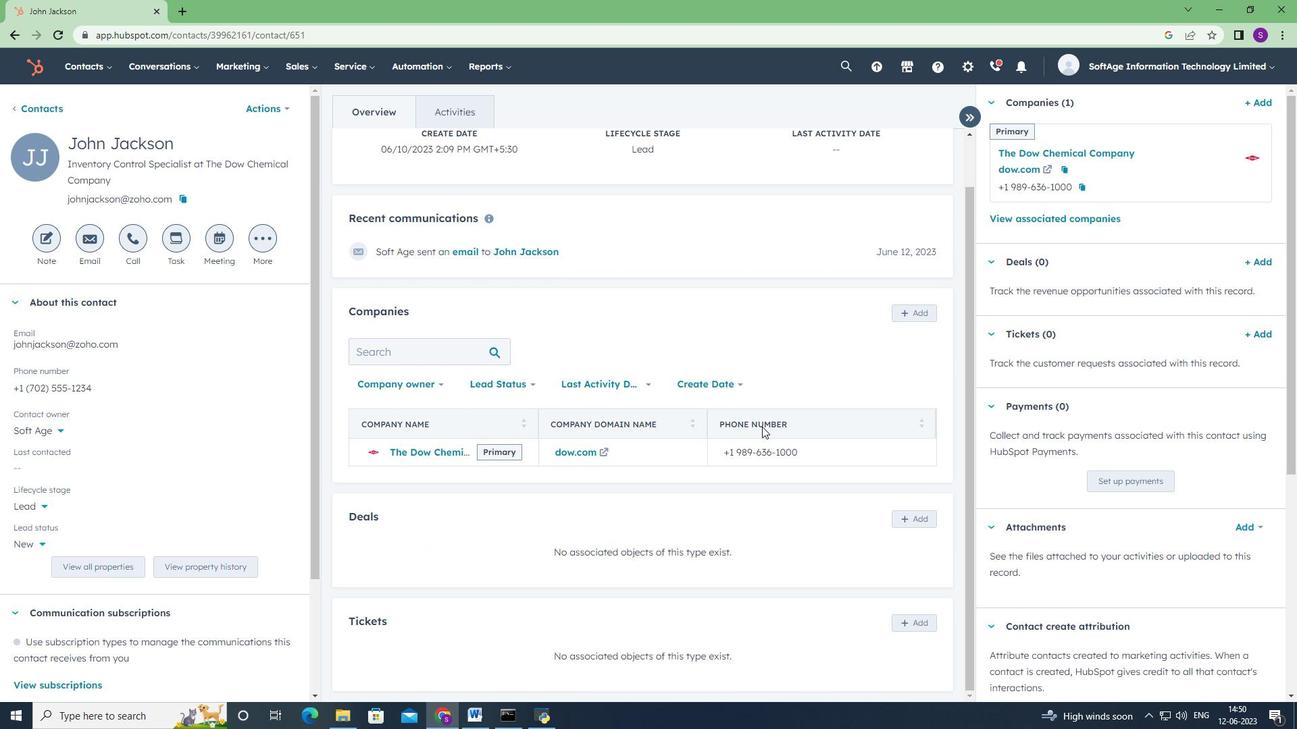 
Action: Mouse scrolled (762, 427) with delta (0, 0)
Screenshot: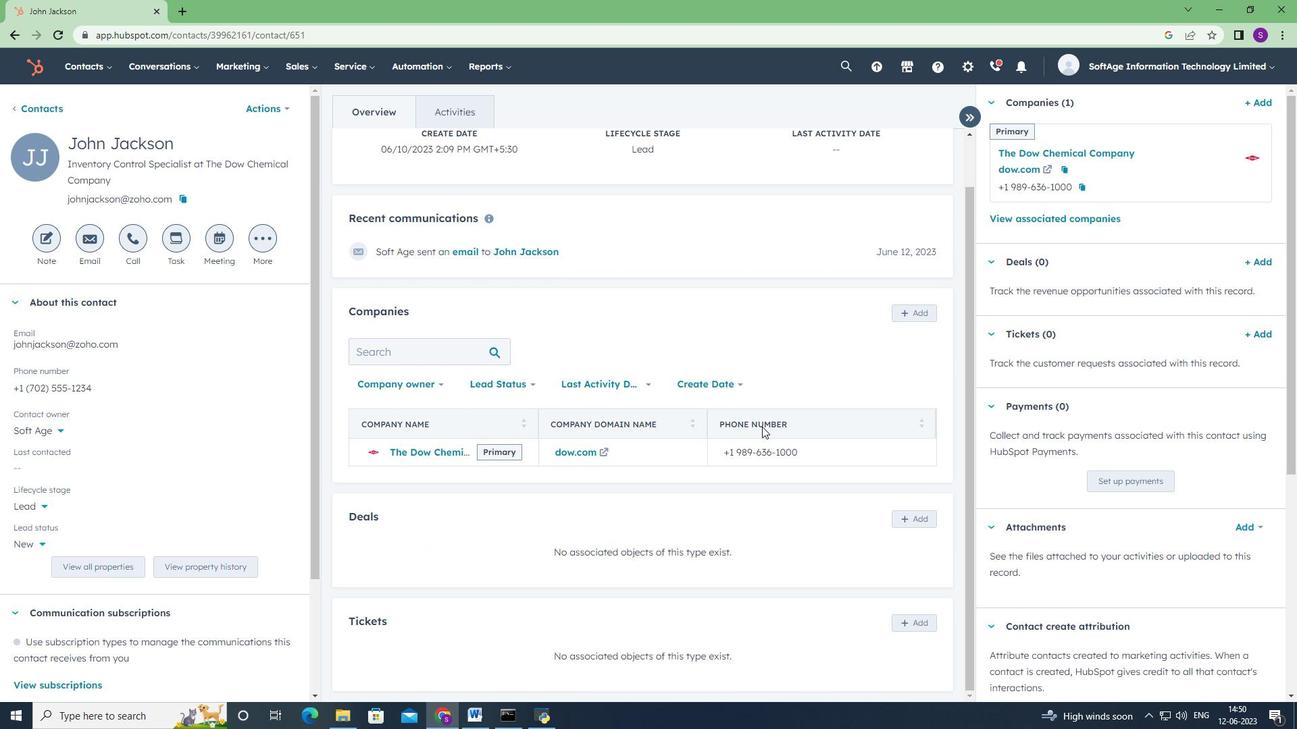 
Action: Mouse scrolled (762, 427) with delta (0, 0)
Screenshot: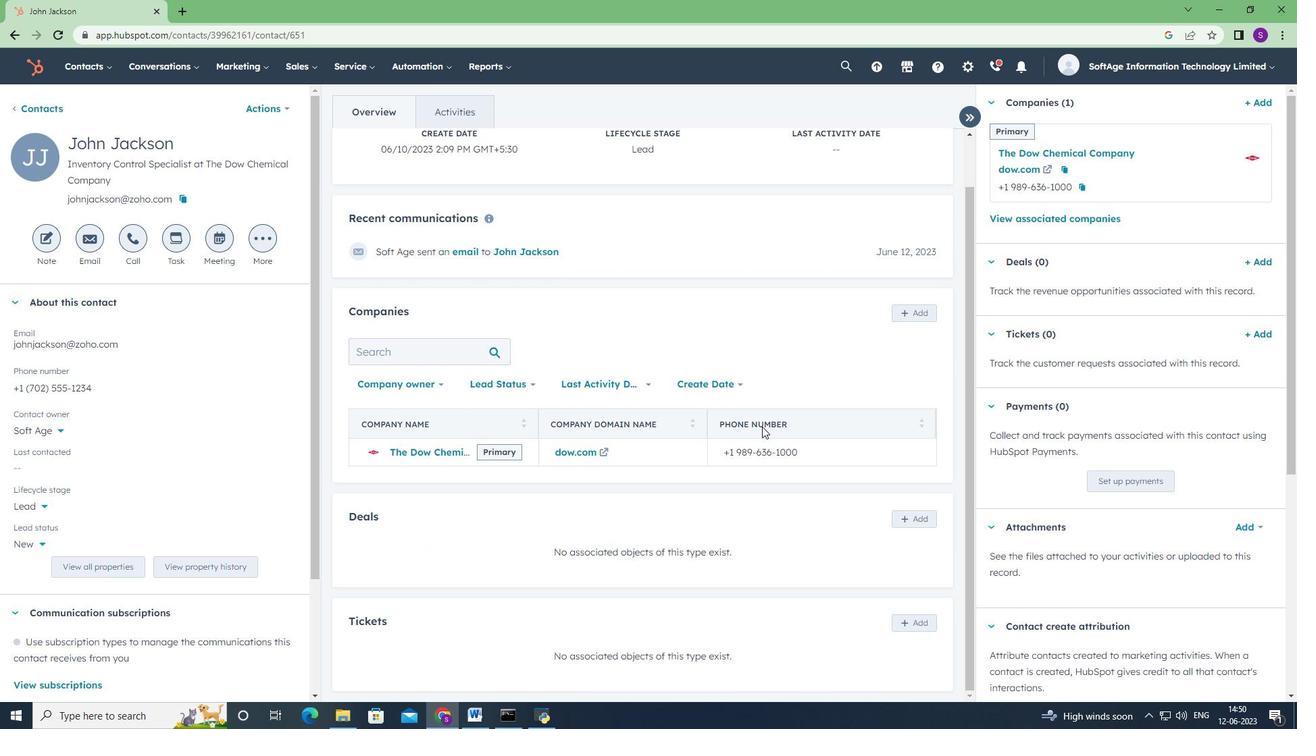 
